 Task: Filter the notifications by "reason:team-mention".
Action: Mouse moved to (1141, 275)
Screenshot: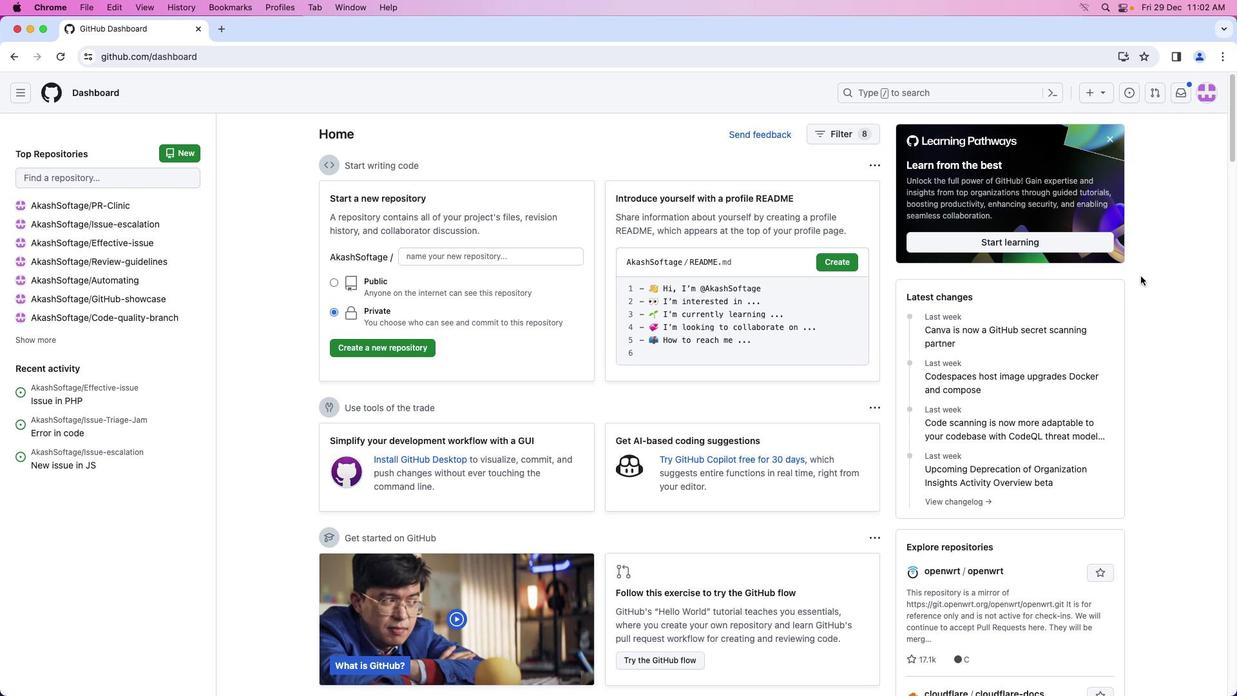 
Action: Mouse pressed left at (1141, 275)
Screenshot: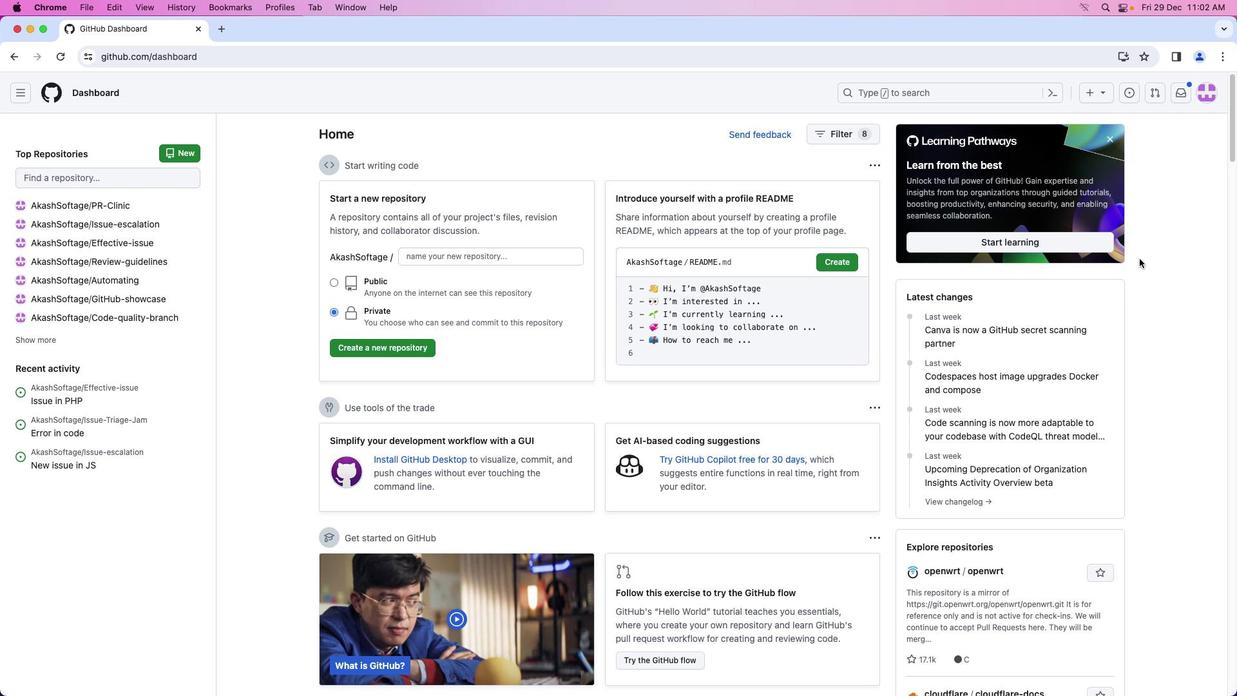 
Action: Mouse moved to (1184, 95)
Screenshot: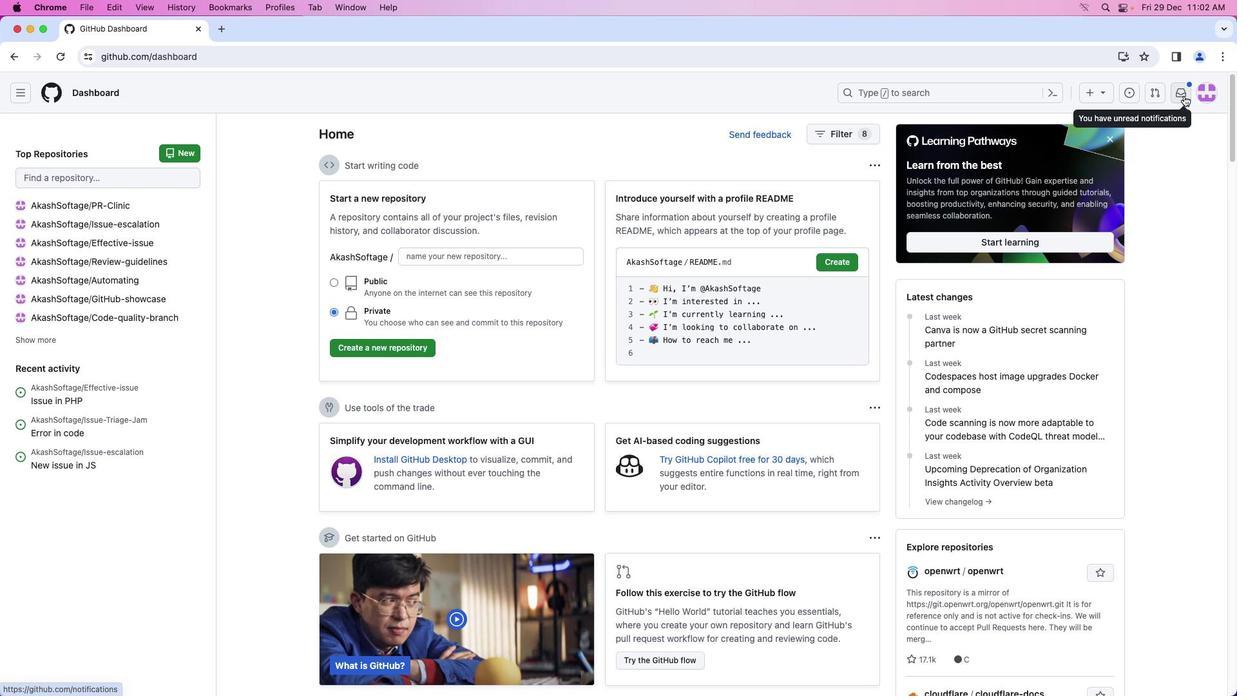 
Action: Mouse pressed left at (1184, 95)
Screenshot: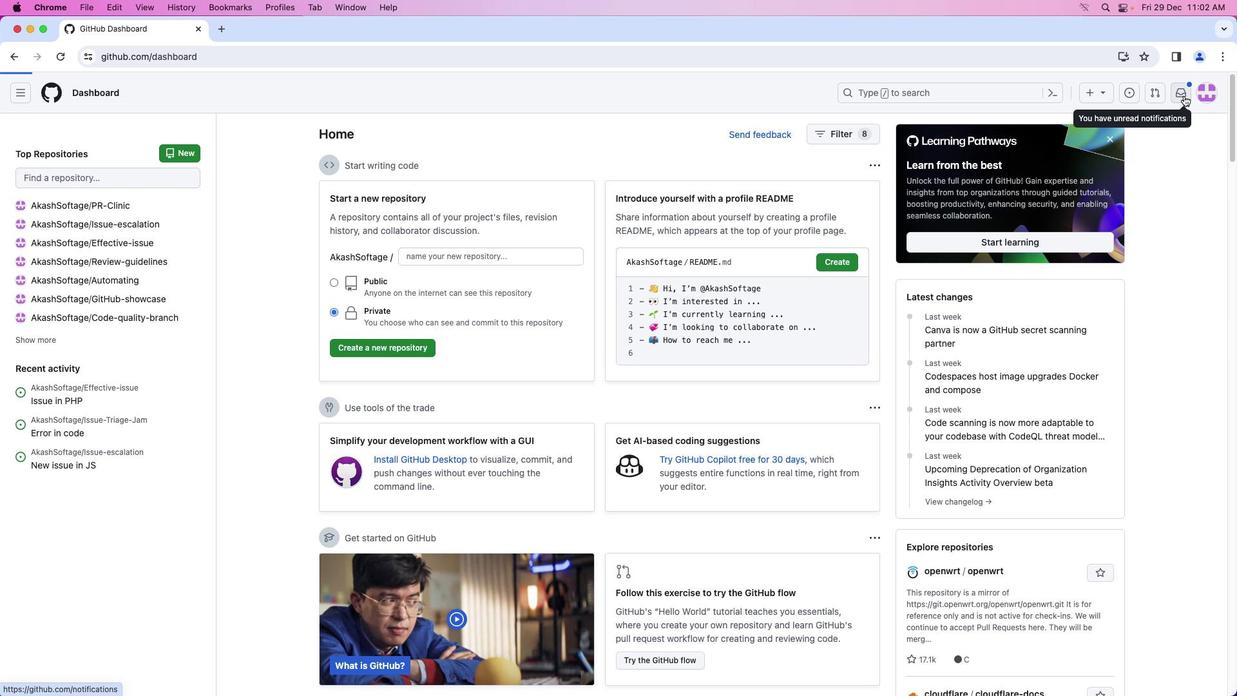 
Action: Mouse moved to (398, 135)
Screenshot: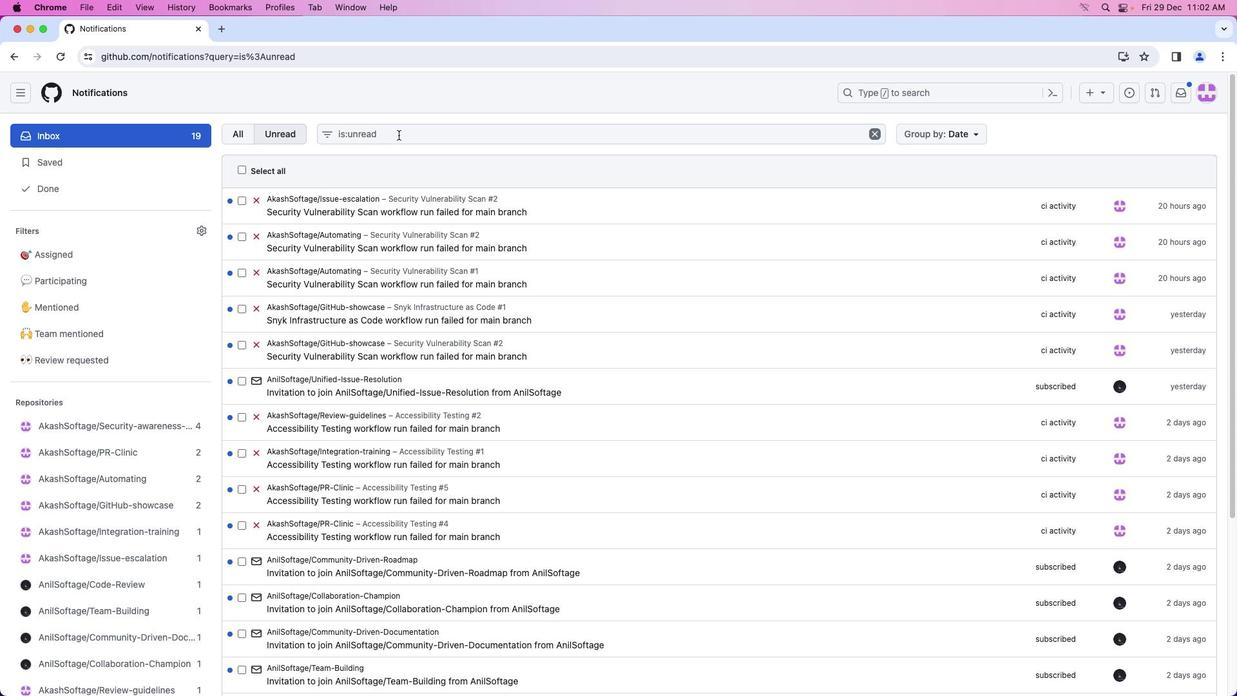 
Action: Mouse pressed left at (398, 135)
Screenshot: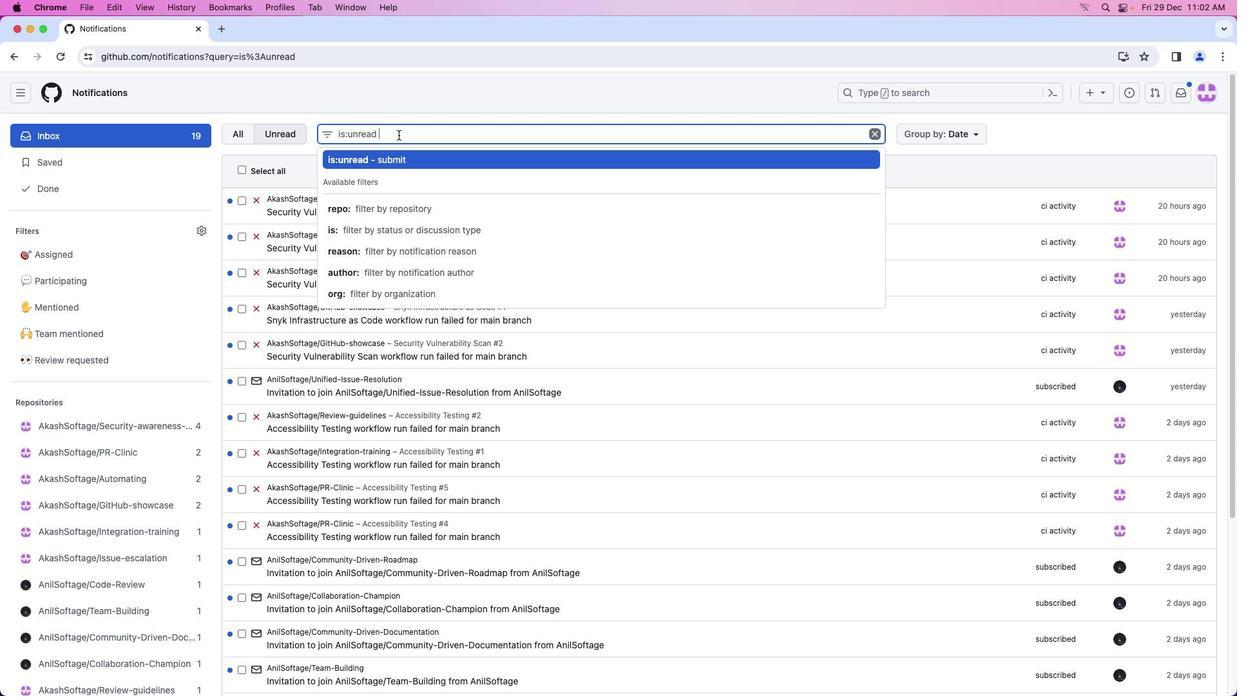 
Action: Mouse pressed left at (398, 135)
Screenshot: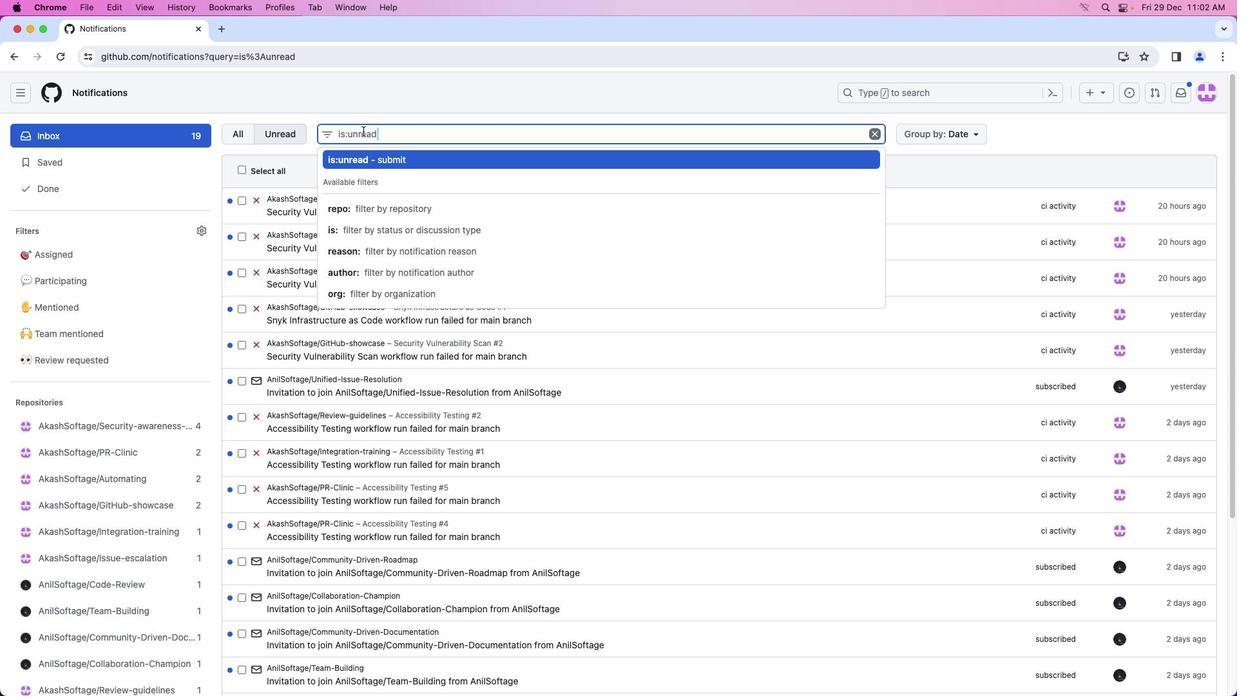 
Action: Mouse moved to (877, 134)
Screenshot: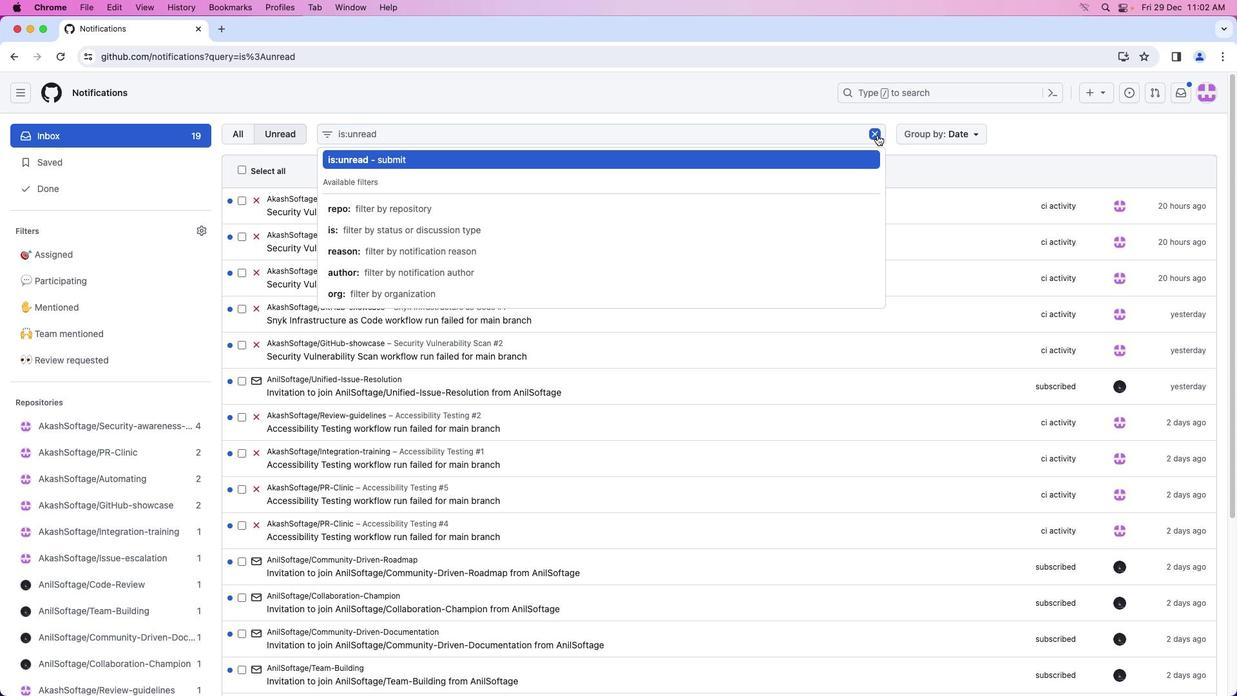 
Action: Mouse pressed left at (877, 134)
Screenshot: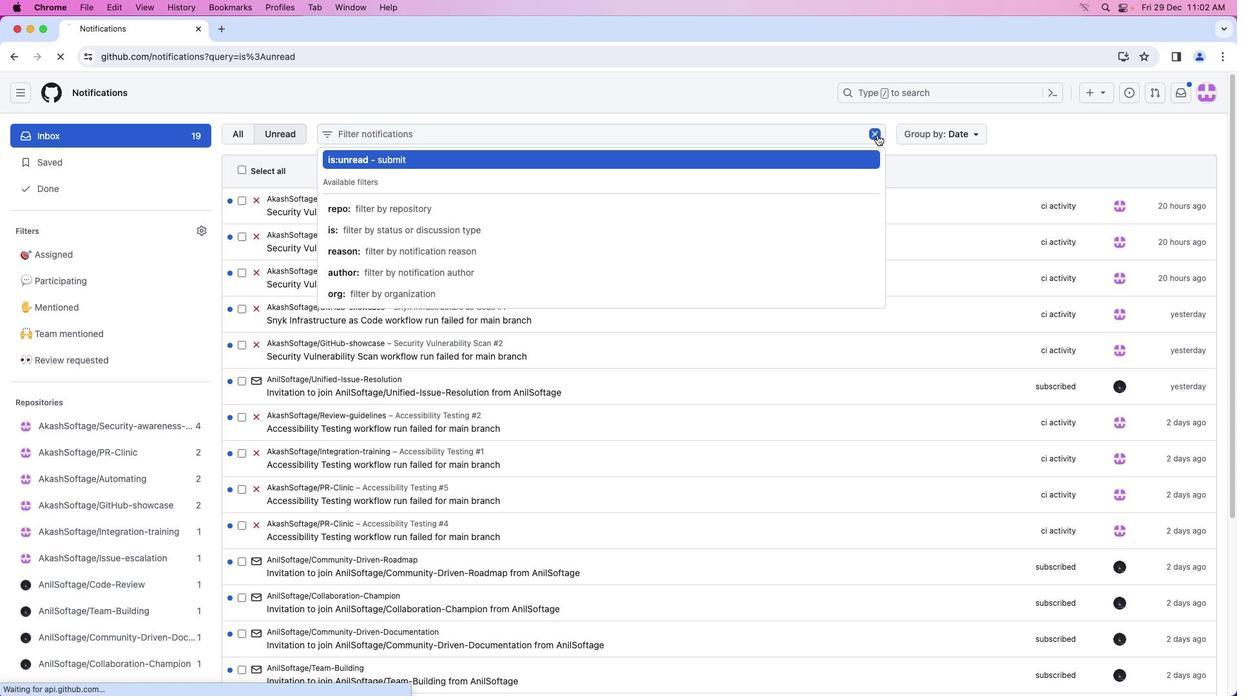 
Action: Mouse moved to (637, 137)
Screenshot: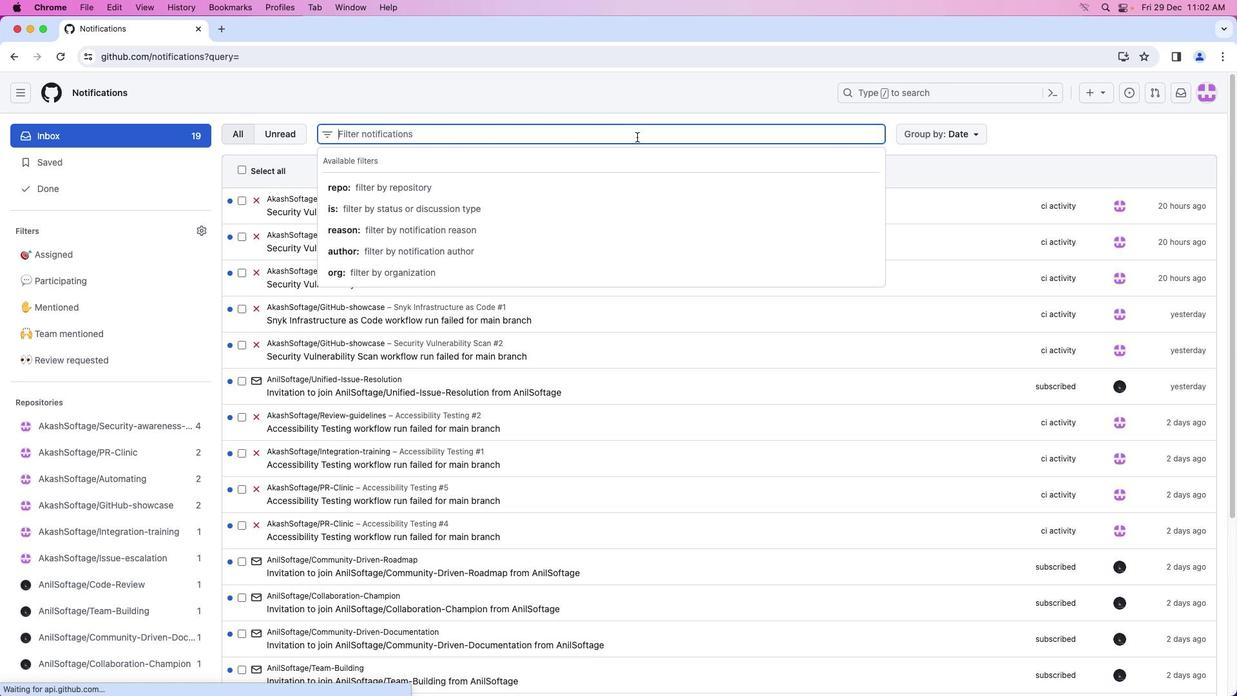 
Action: Mouse pressed left at (637, 137)
Screenshot: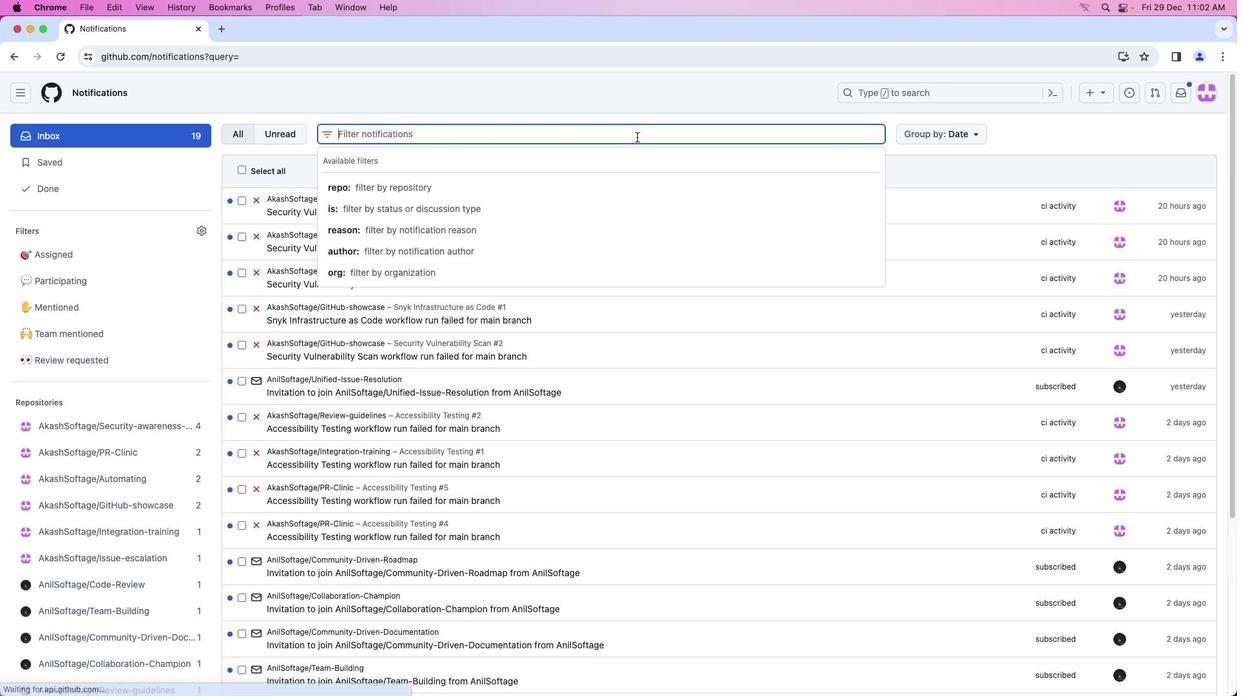 
Action: Mouse moved to (510, 224)
Screenshot: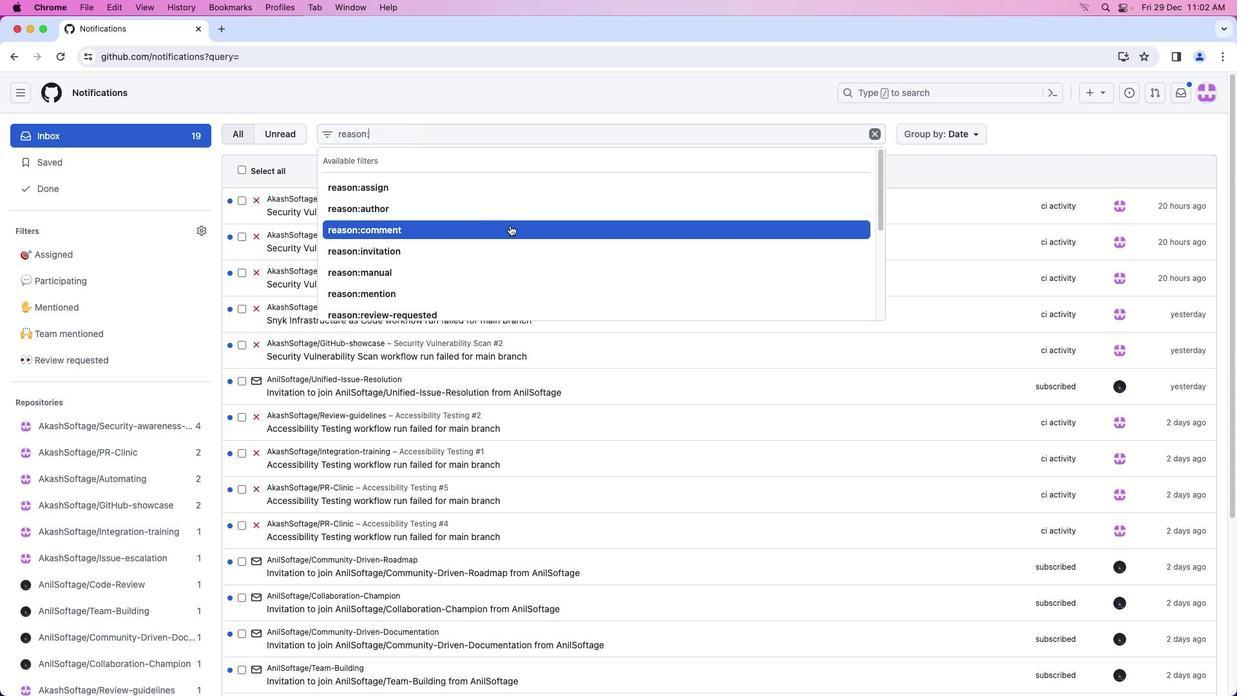 
Action: Mouse pressed left at (510, 224)
Screenshot: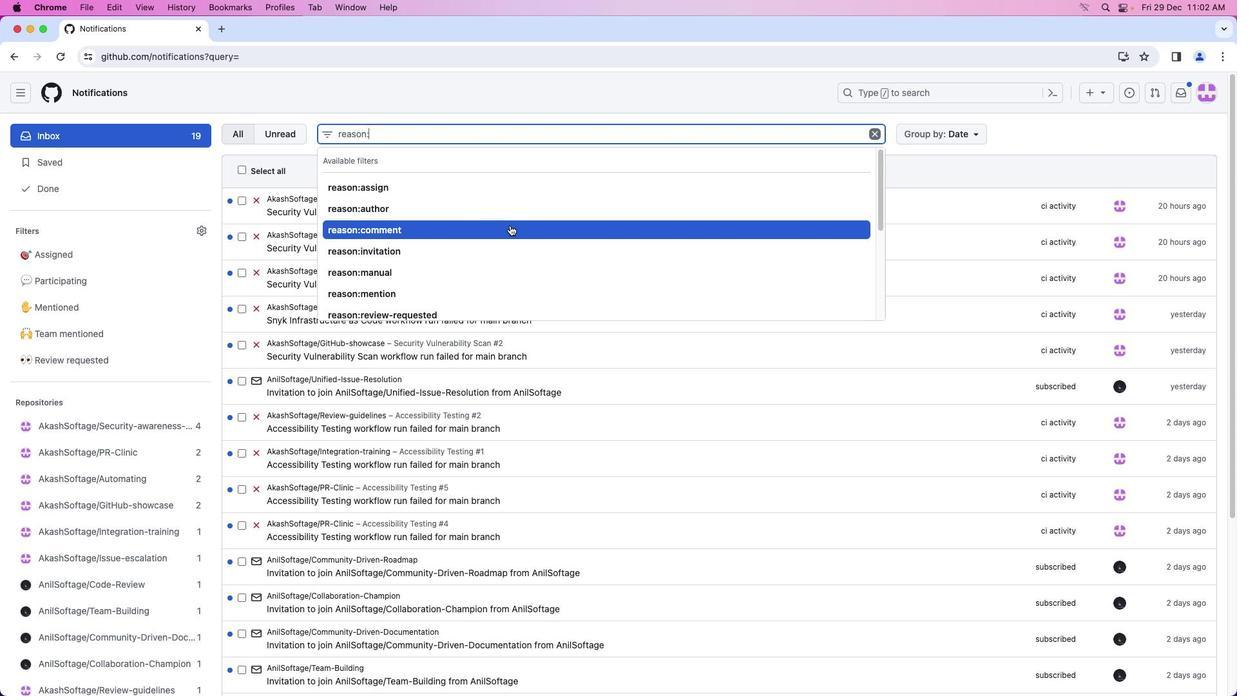 
Action: Mouse moved to (542, 206)
Screenshot: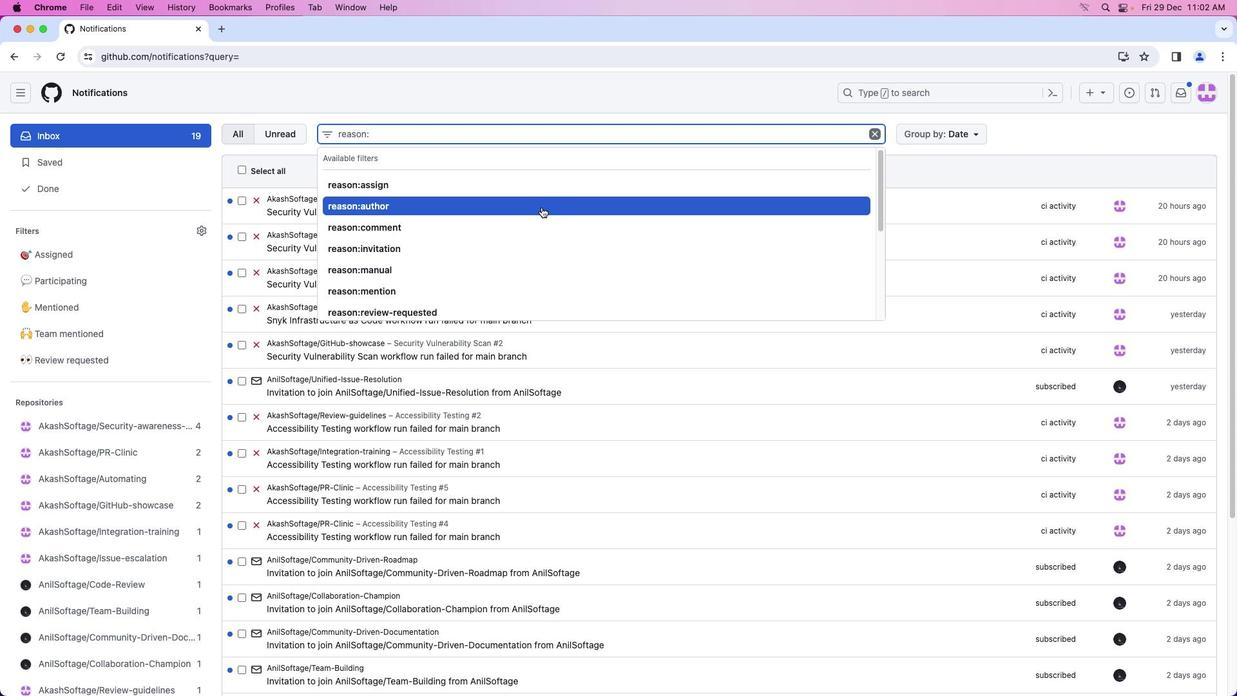 
Action: Mouse scrolled (542, 206) with delta (0, 0)
Screenshot: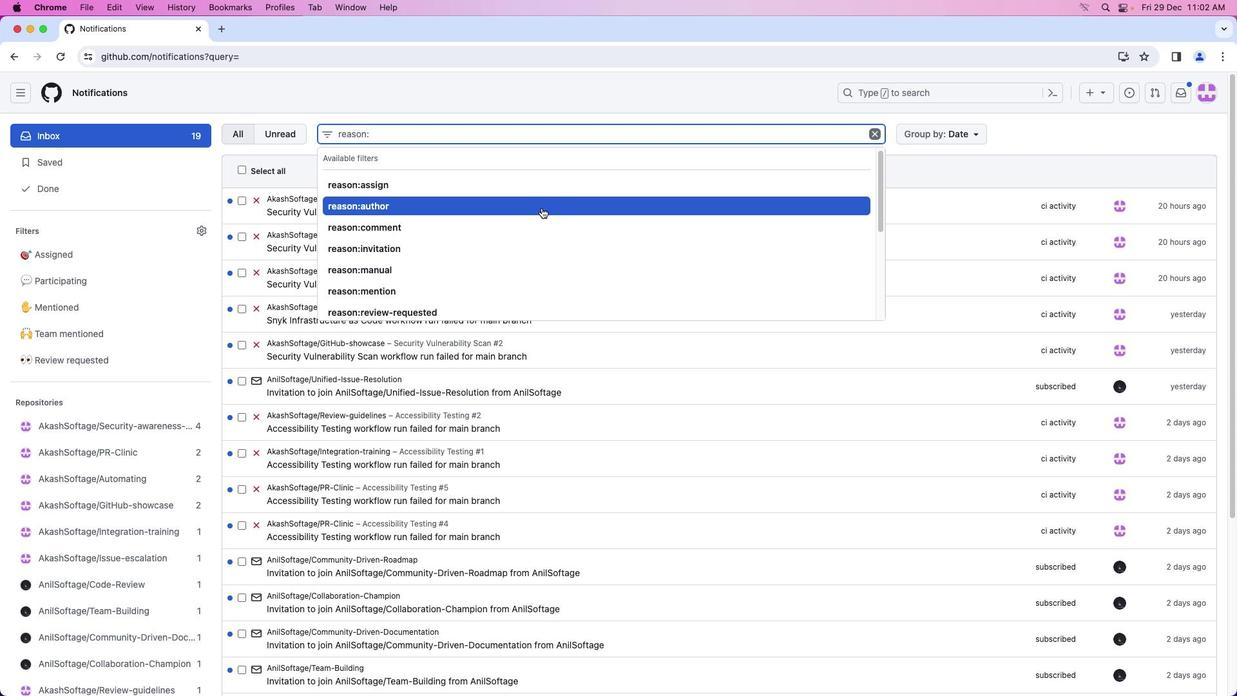 
Action: Mouse moved to (542, 206)
Screenshot: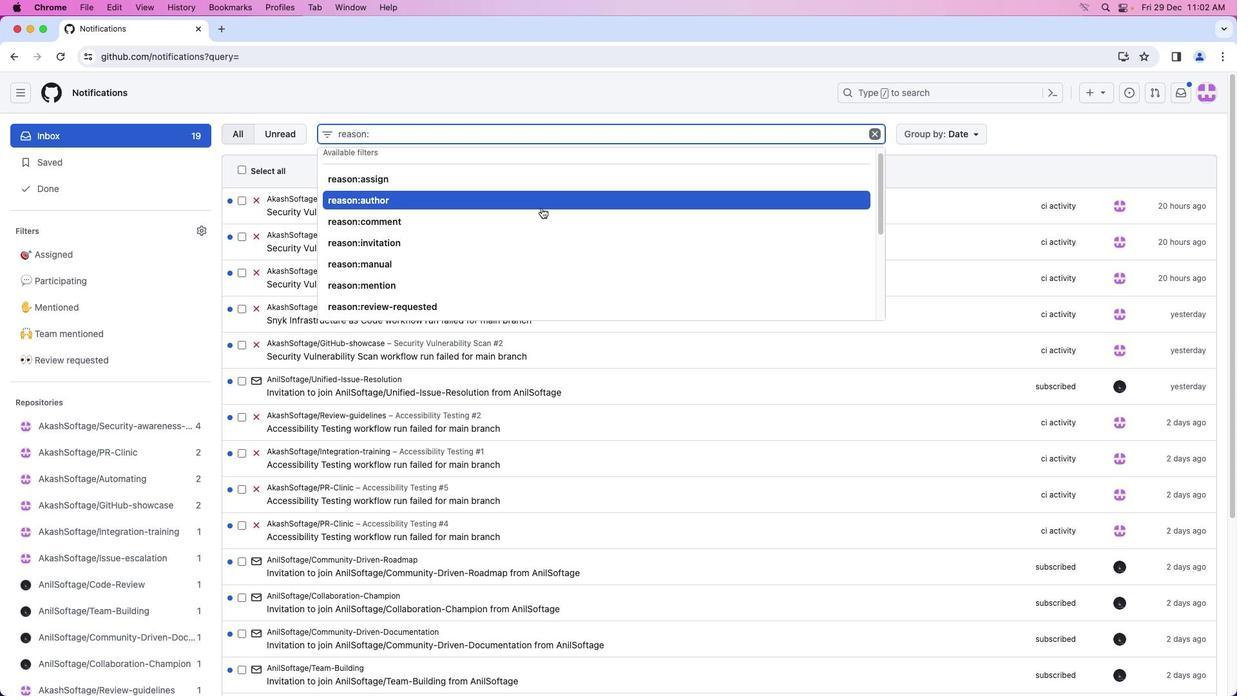 
Action: Mouse scrolled (542, 206) with delta (0, 0)
Screenshot: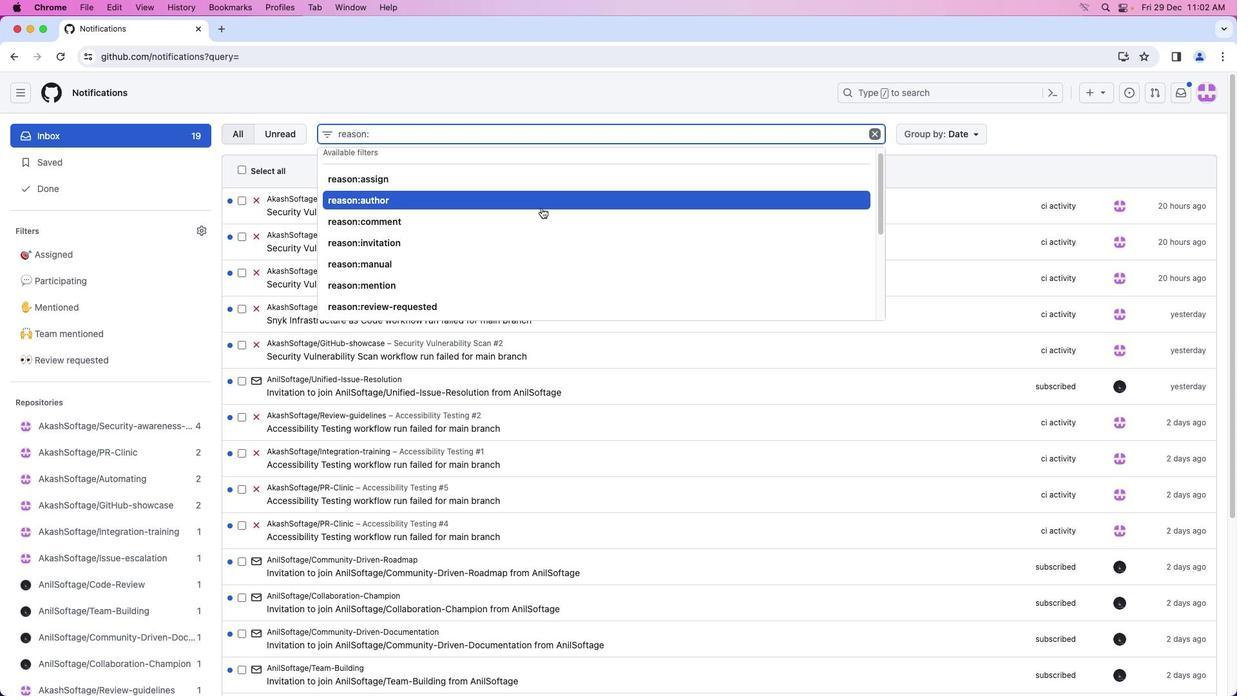 
Action: Mouse moved to (541, 208)
Screenshot: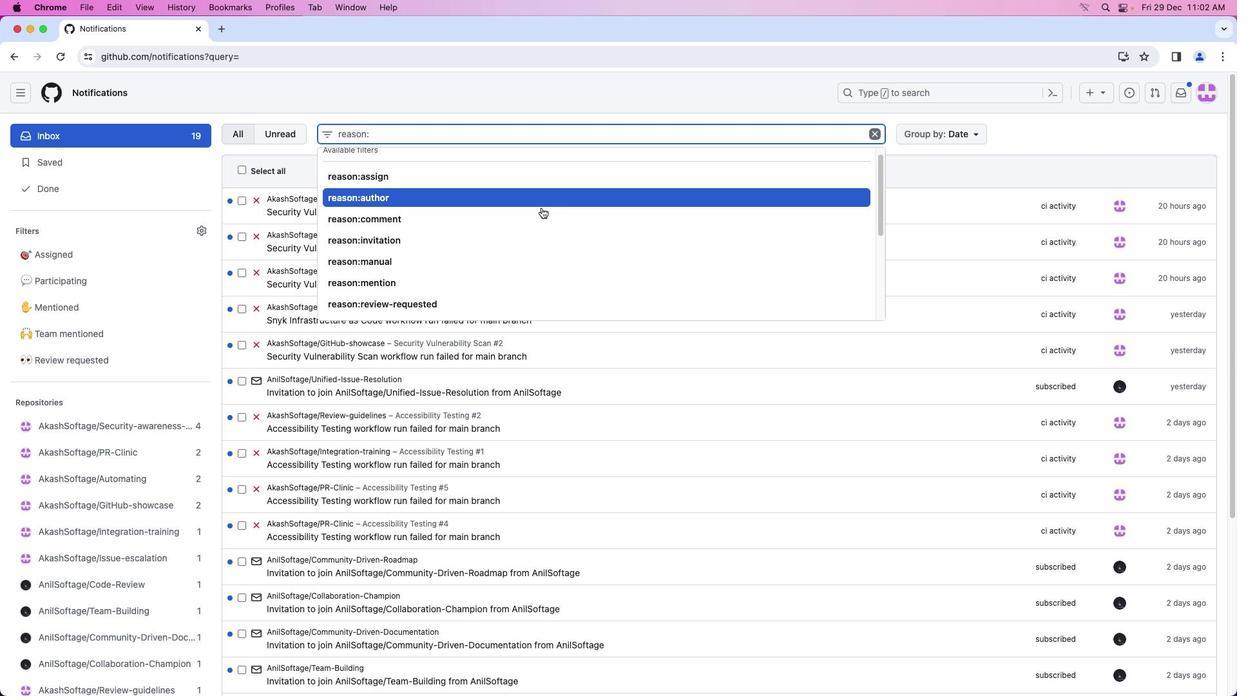 
Action: Mouse scrolled (541, 208) with delta (0, 0)
Screenshot: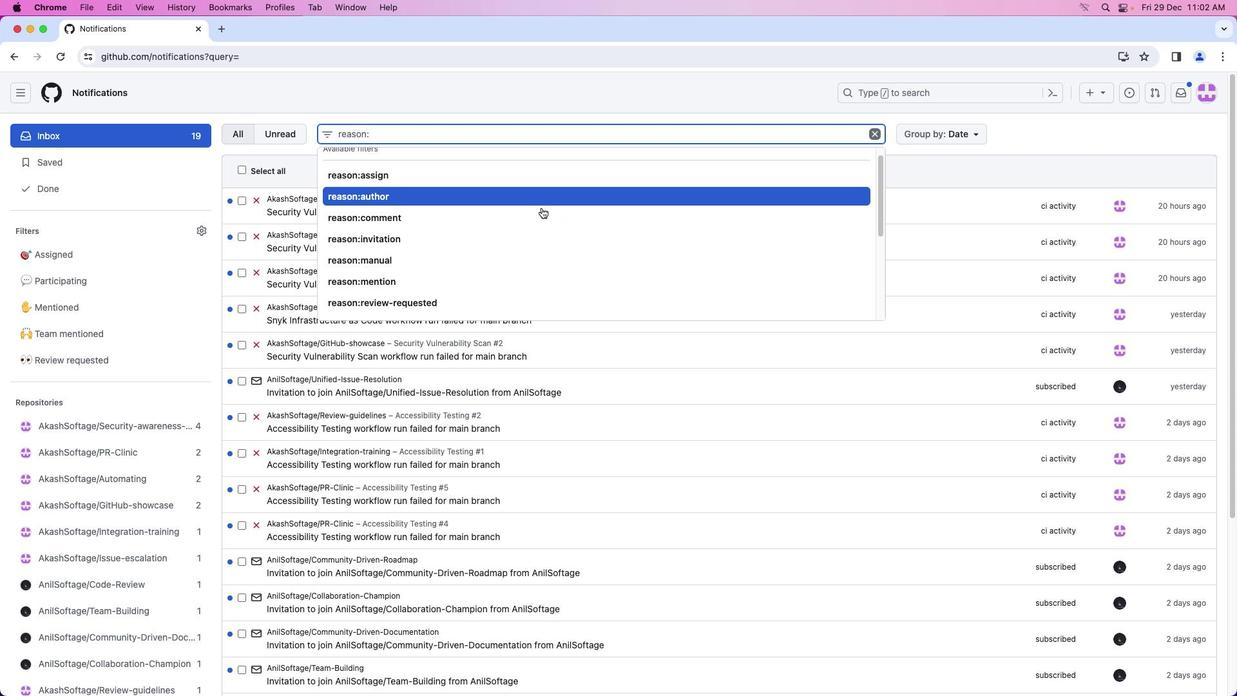 
Action: Mouse scrolled (541, 208) with delta (0, 0)
Screenshot: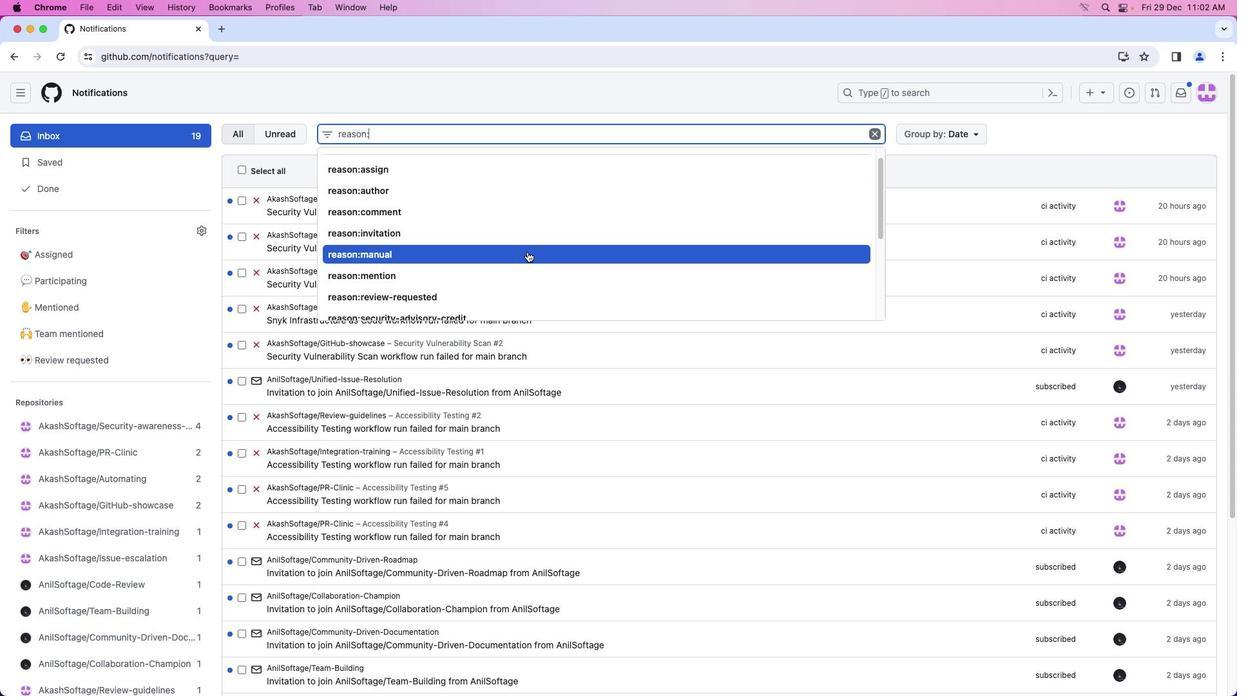 
Action: Mouse moved to (540, 211)
Screenshot: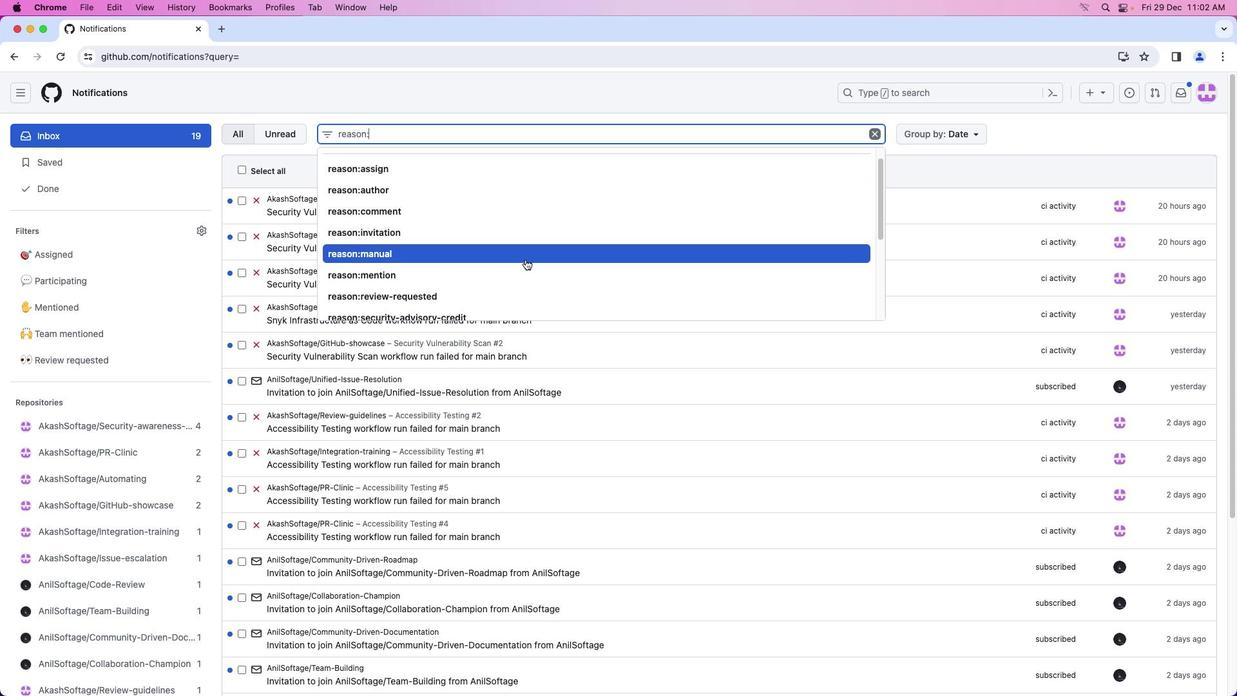 
Action: Mouse scrolled (540, 211) with delta (0, 0)
Screenshot: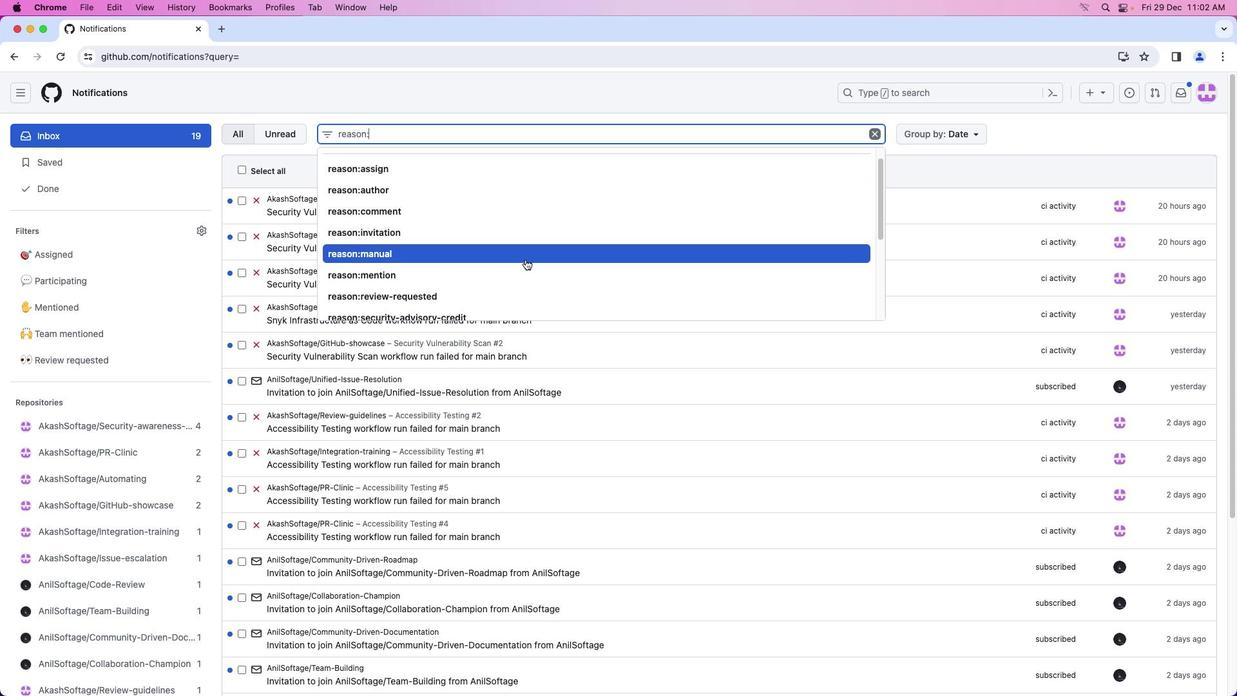 
Action: Mouse moved to (525, 259)
Screenshot: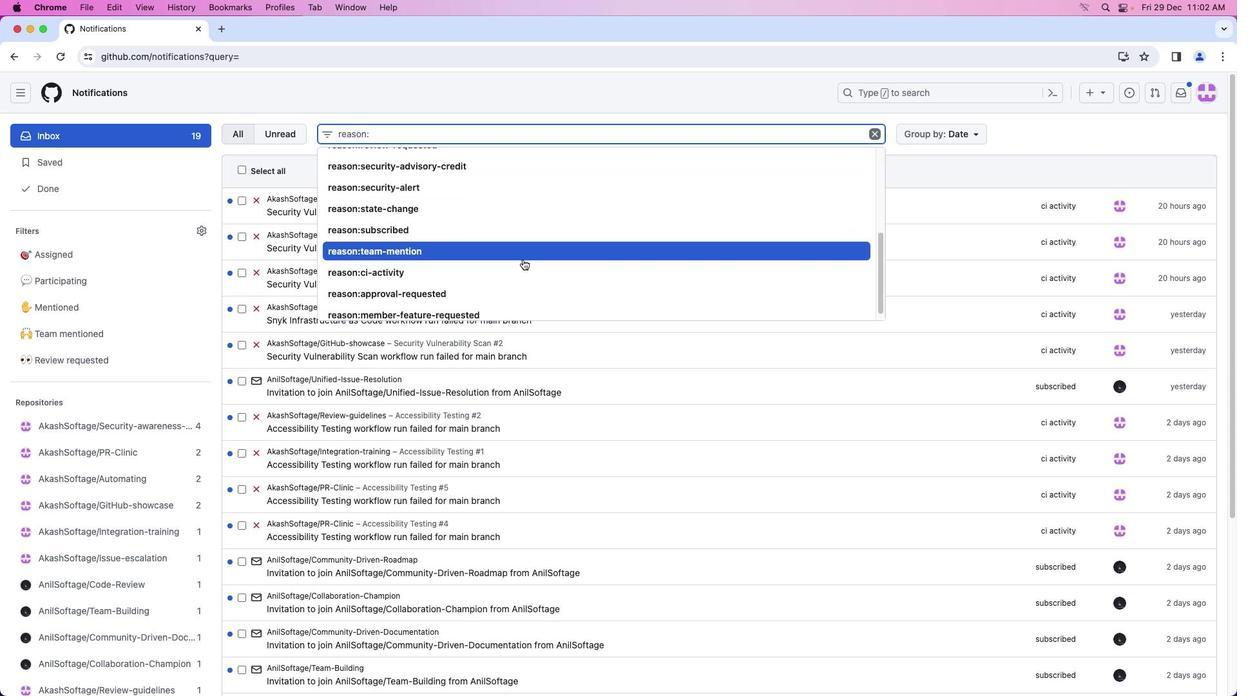 
Action: Mouse scrolled (525, 259) with delta (0, 0)
Screenshot: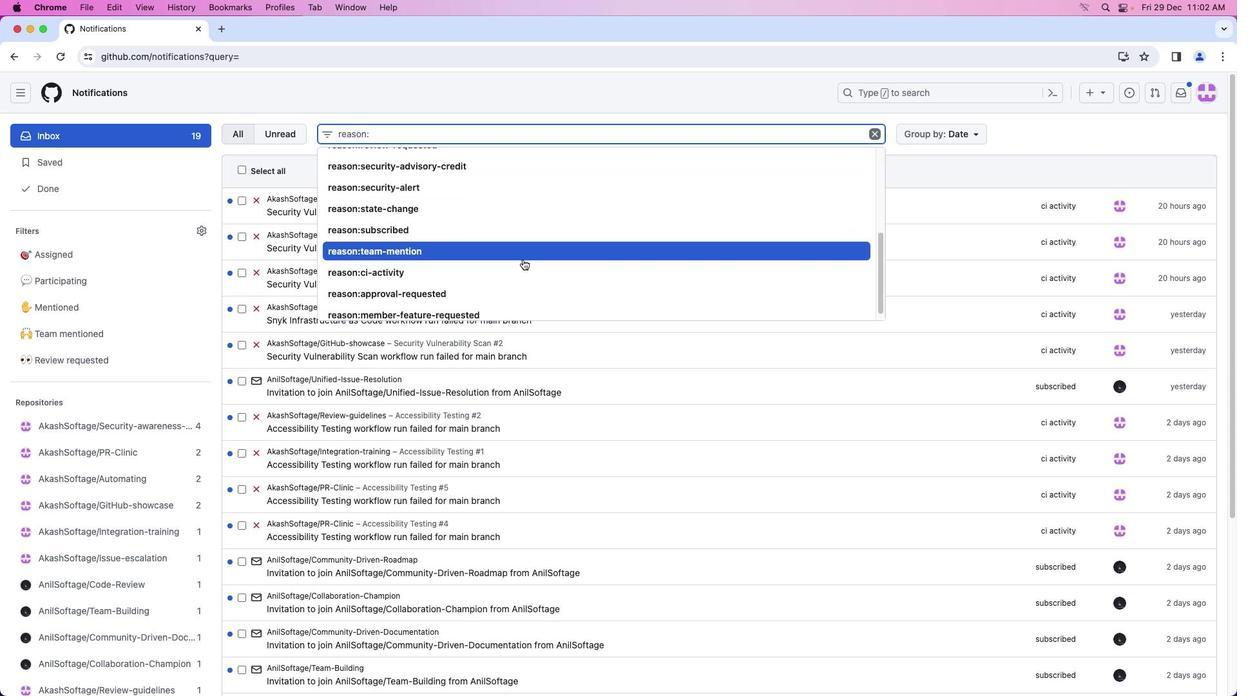 
Action: Mouse moved to (524, 260)
Screenshot: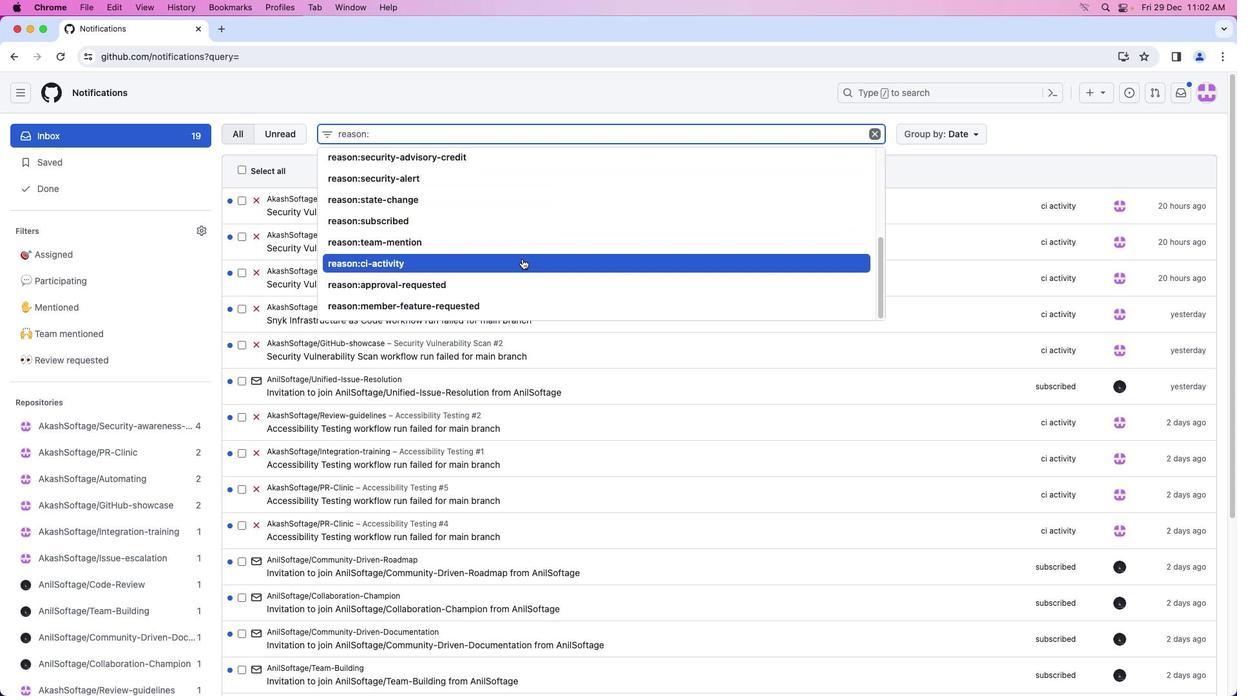 
Action: Mouse scrolled (524, 260) with delta (0, 0)
Screenshot: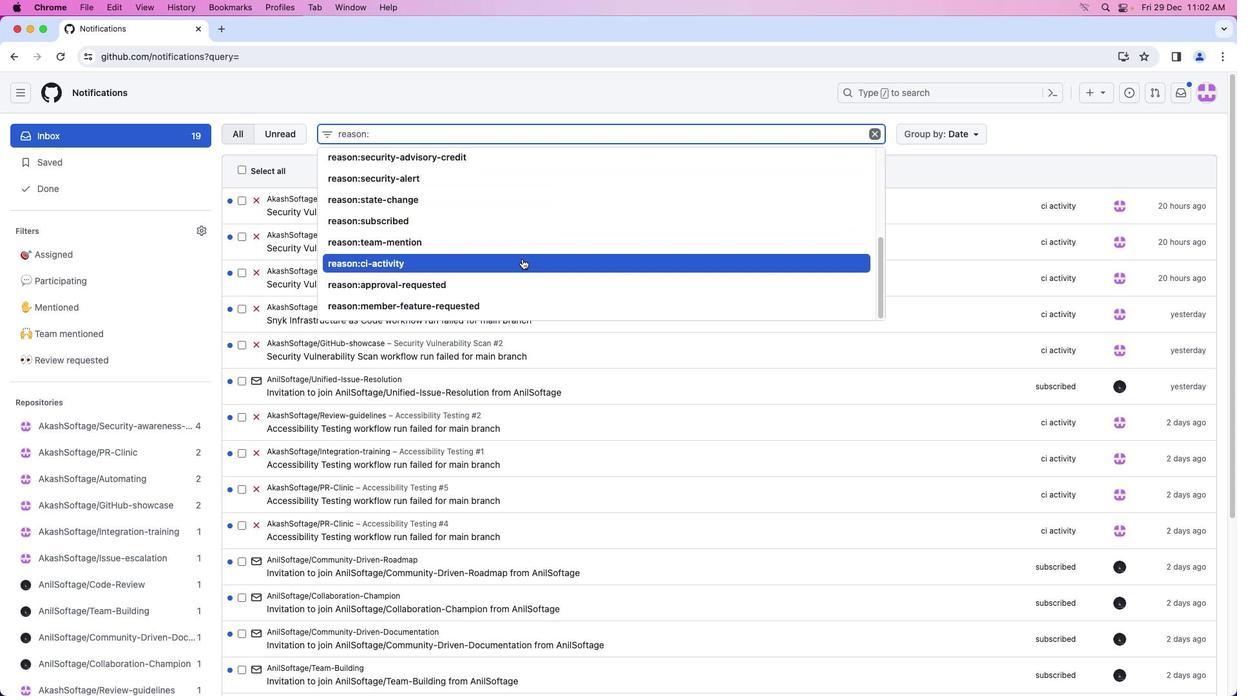
Action: Mouse moved to (524, 260)
Screenshot: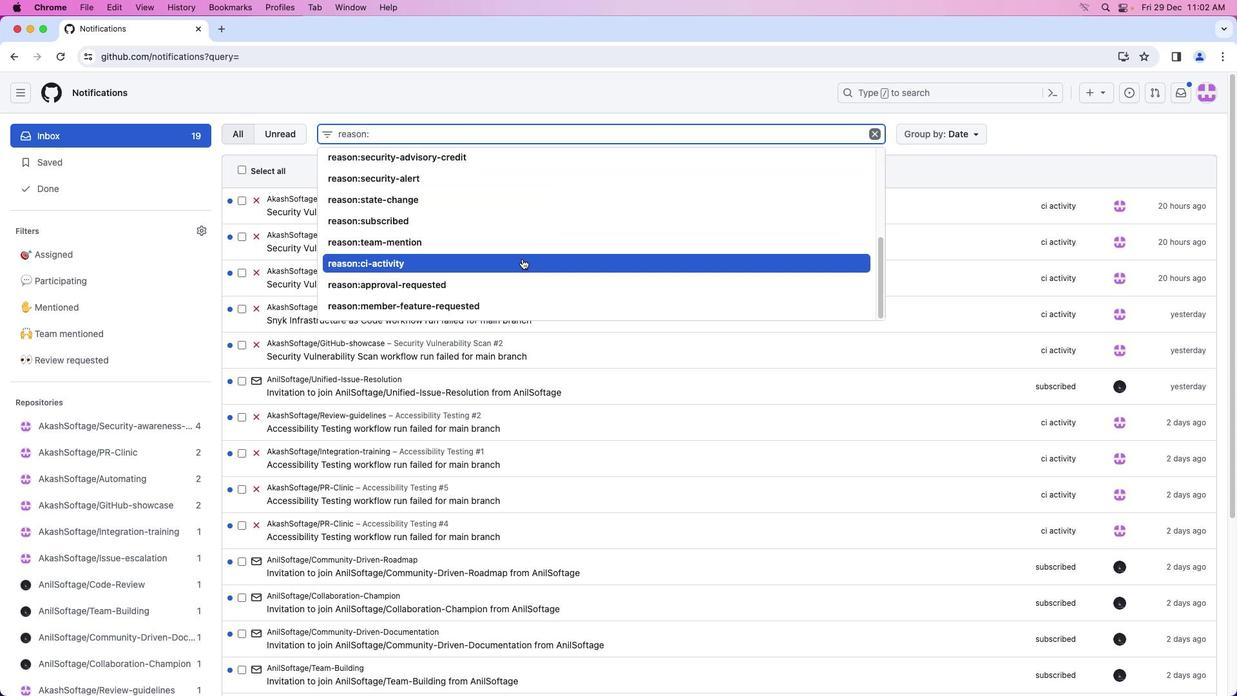 
Action: Mouse scrolled (524, 260) with delta (0, -1)
Screenshot: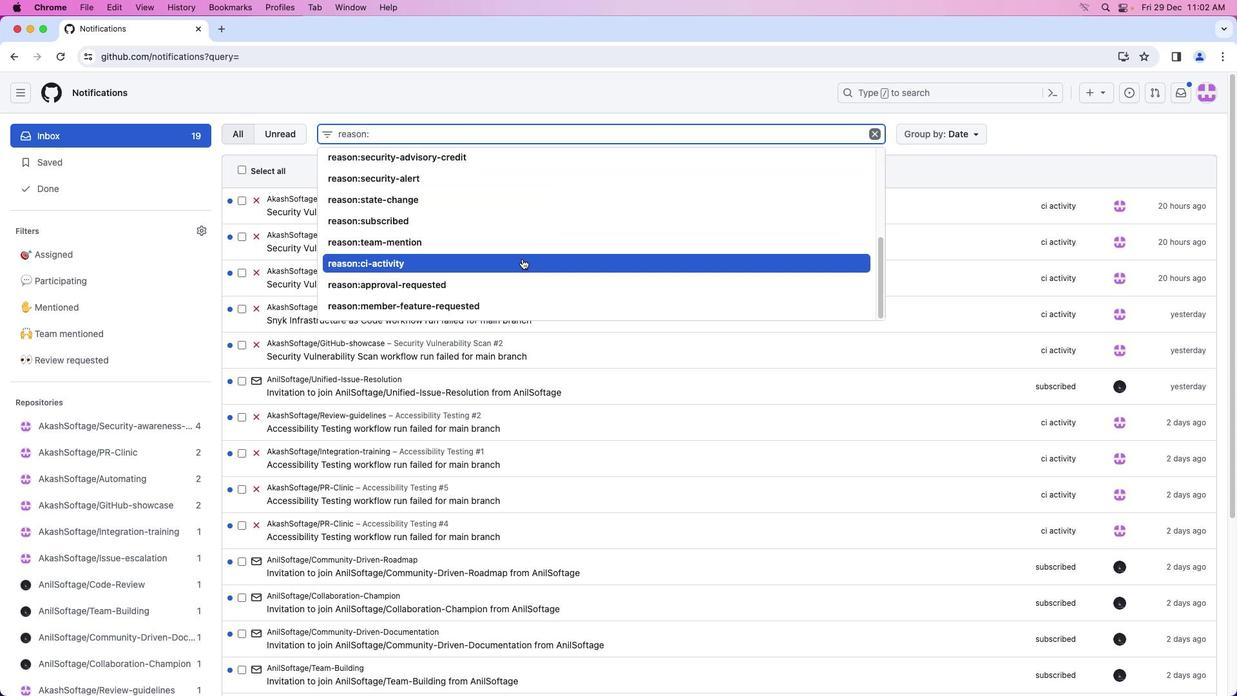 
Action: Mouse moved to (524, 260)
Screenshot: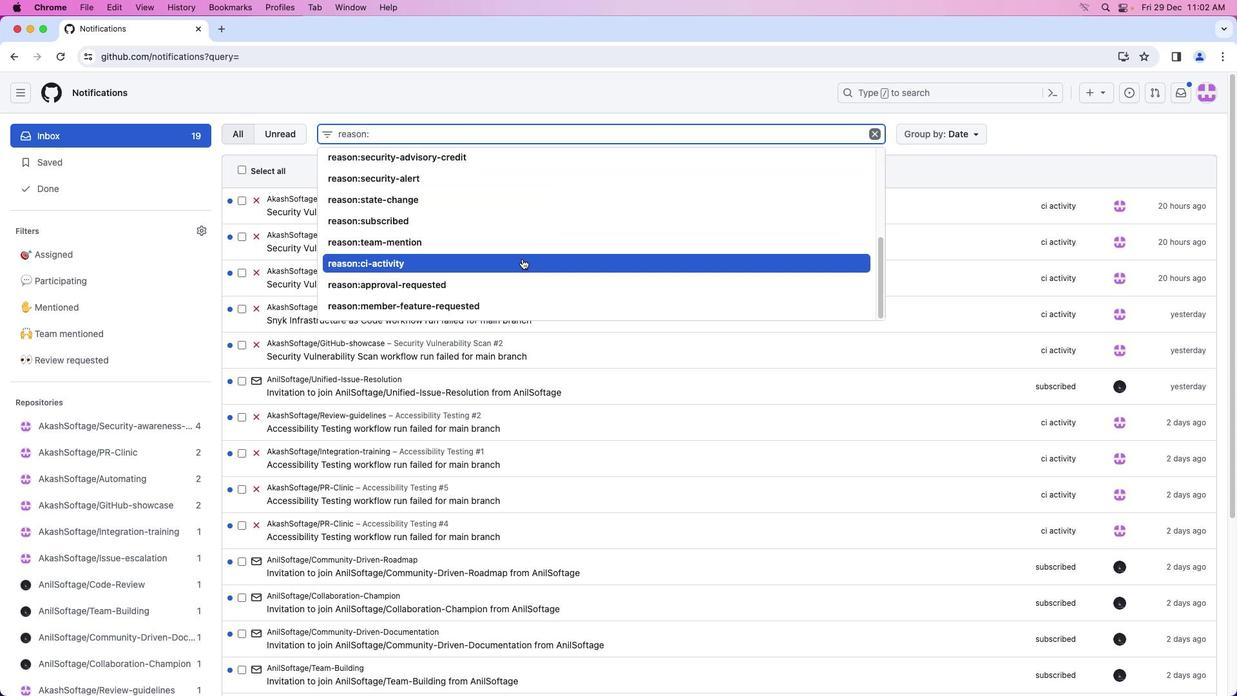 
Action: Mouse scrolled (524, 260) with delta (0, -2)
Screenshot: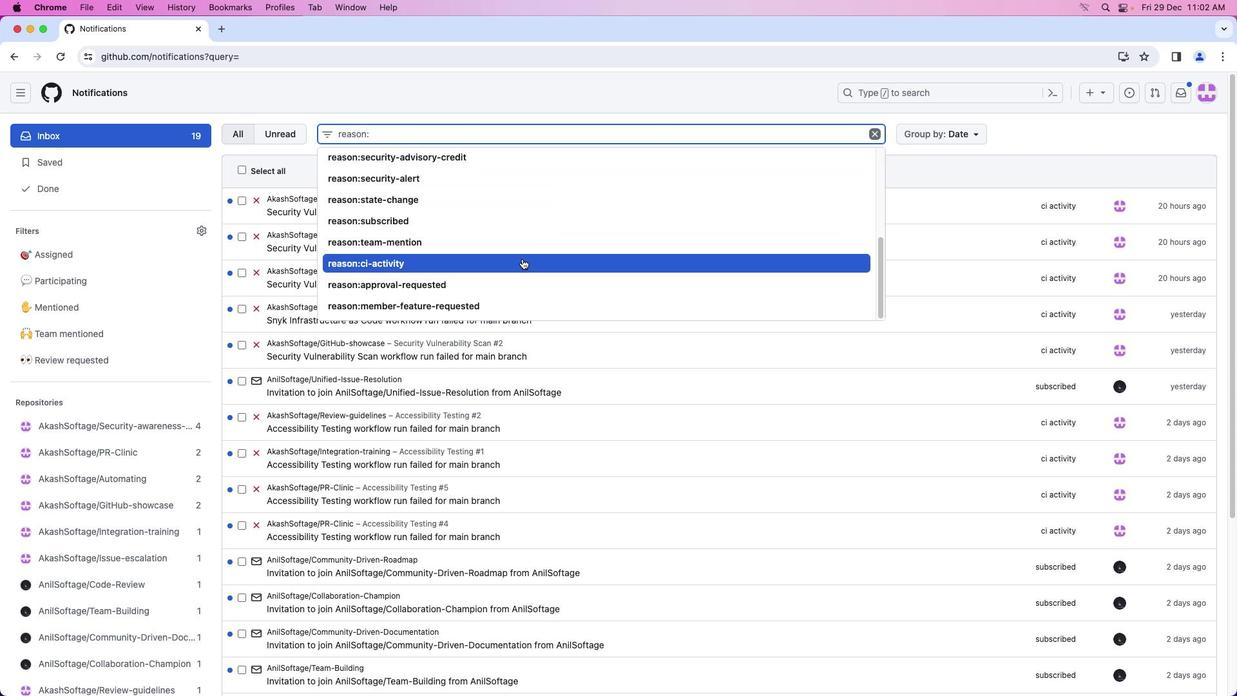 
Action: Mouse moved to (522, 257)
Screenshot: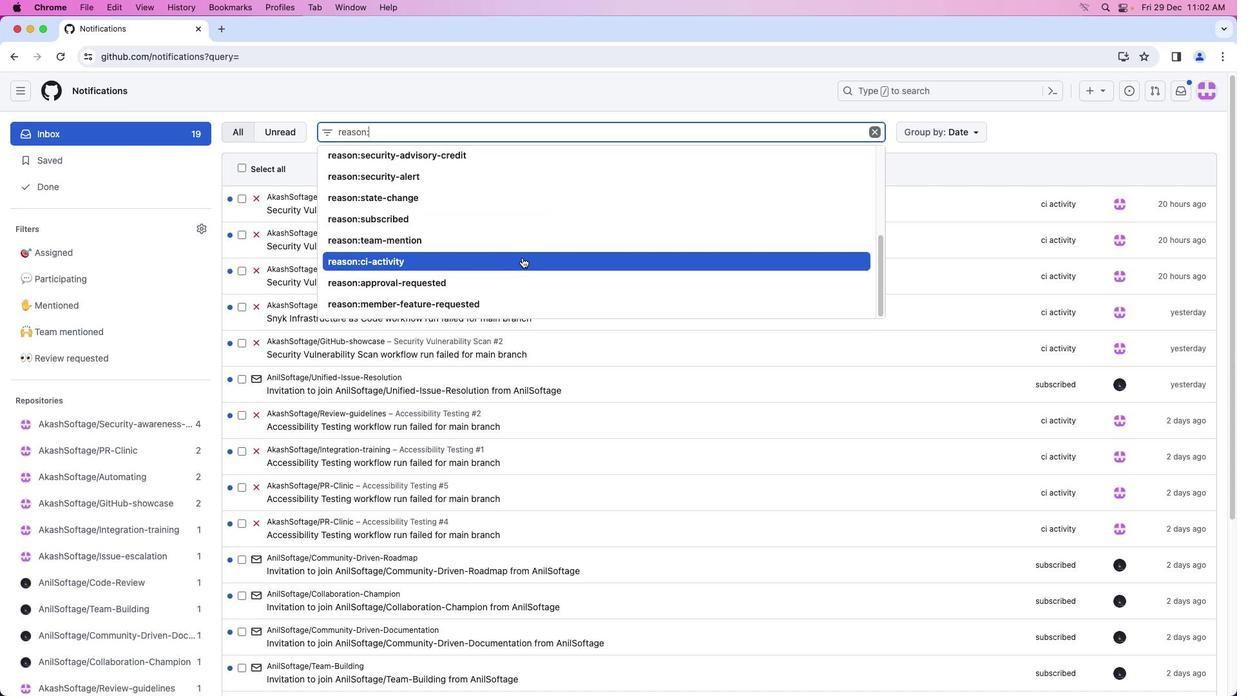 
Action: Mouse scrolled (522, 257) with delta (0, 0)
Screenshot: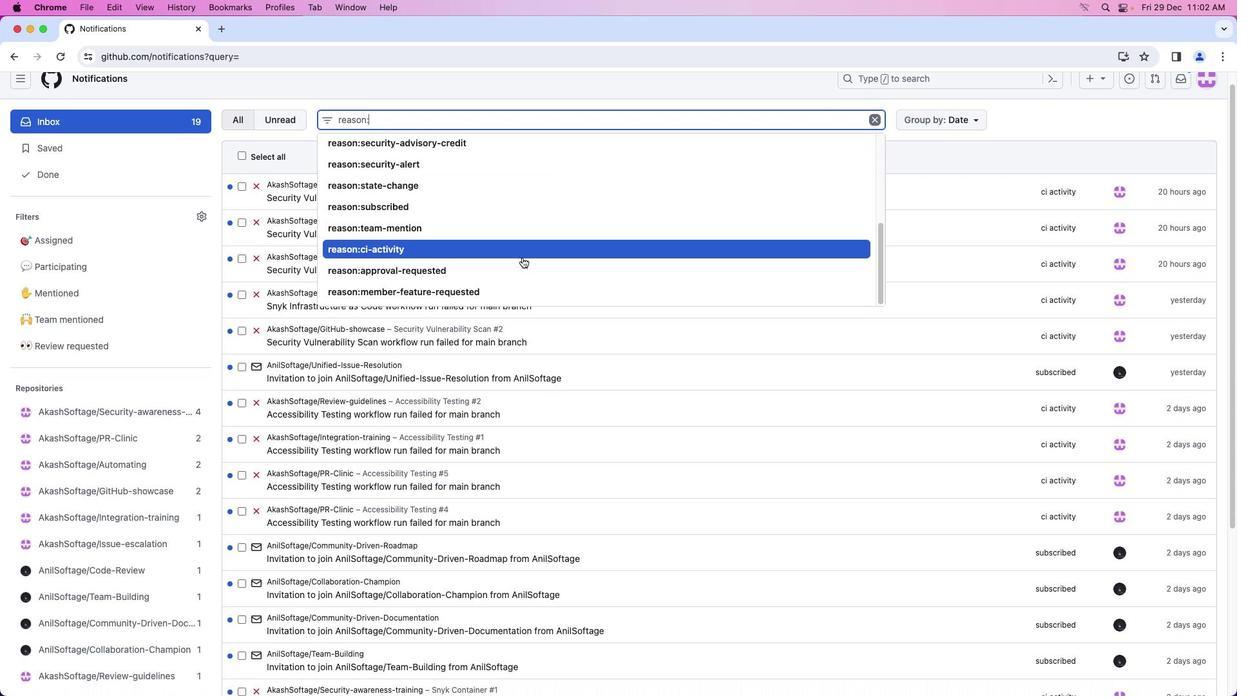 
Action: Mouse scrolled (522, 257) with delta (0, 0)
Screenshot: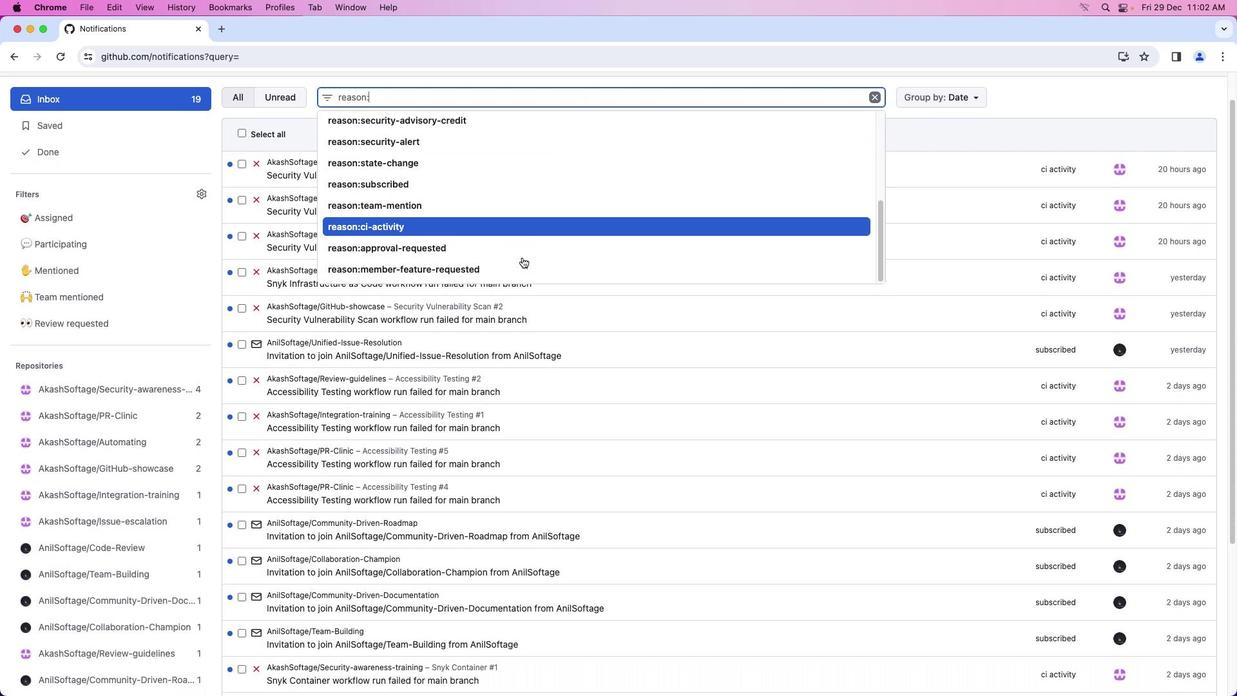 
Action: Mouse scrolled (522, 257) with delta (0, 0)
Screenshot: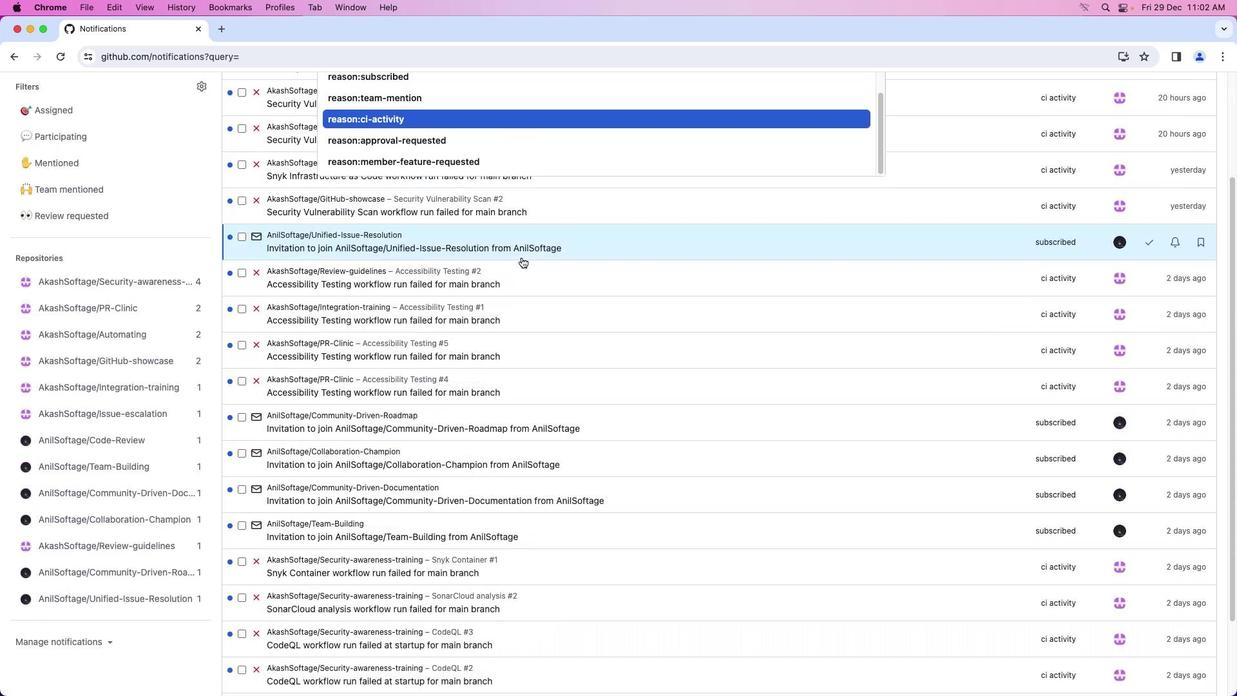 
Action: Mouse scrolled (522, 257) with delta (0, 0)
Screenshot: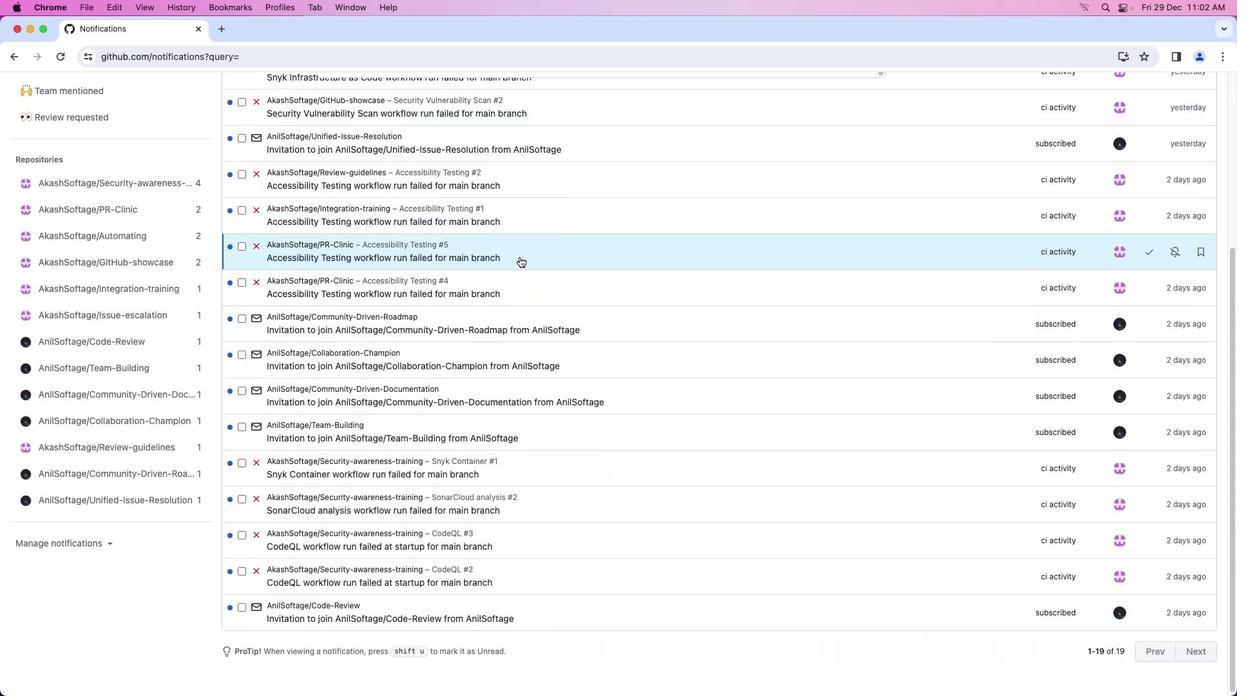 
Action: Mouse scrolled (522, 257) with delta (0, -1)
Screenshot: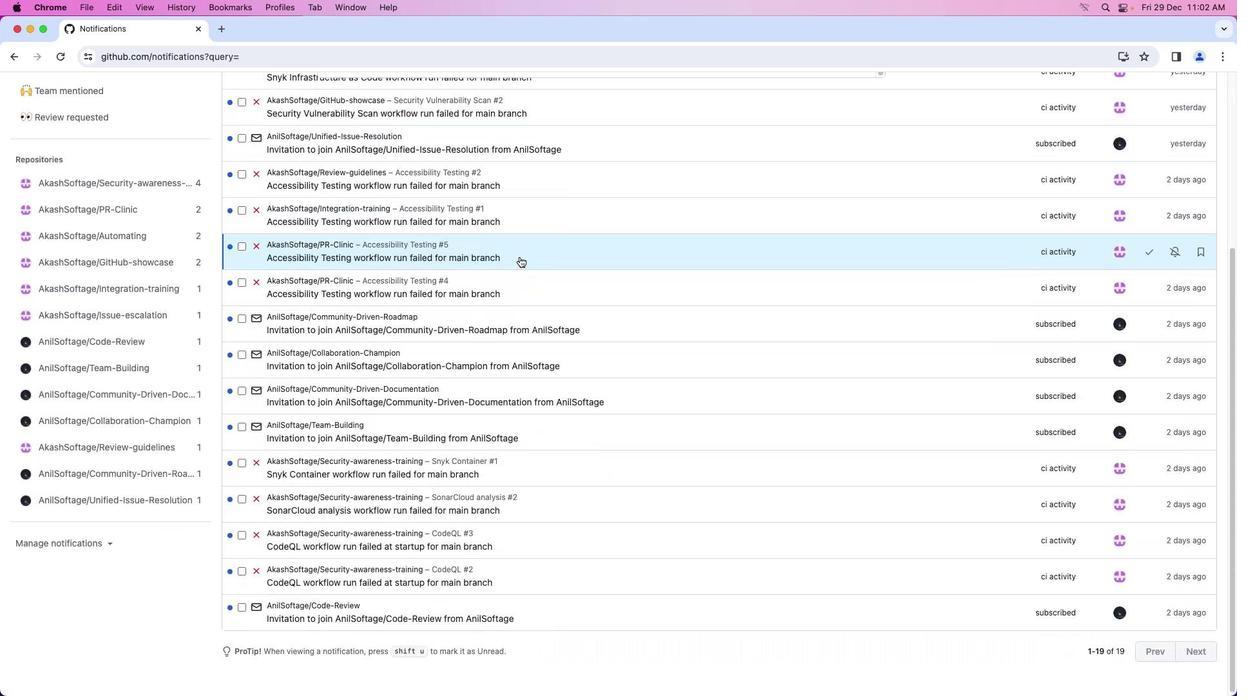 
Action: Mouse moved to (522, 257)
Screenshot: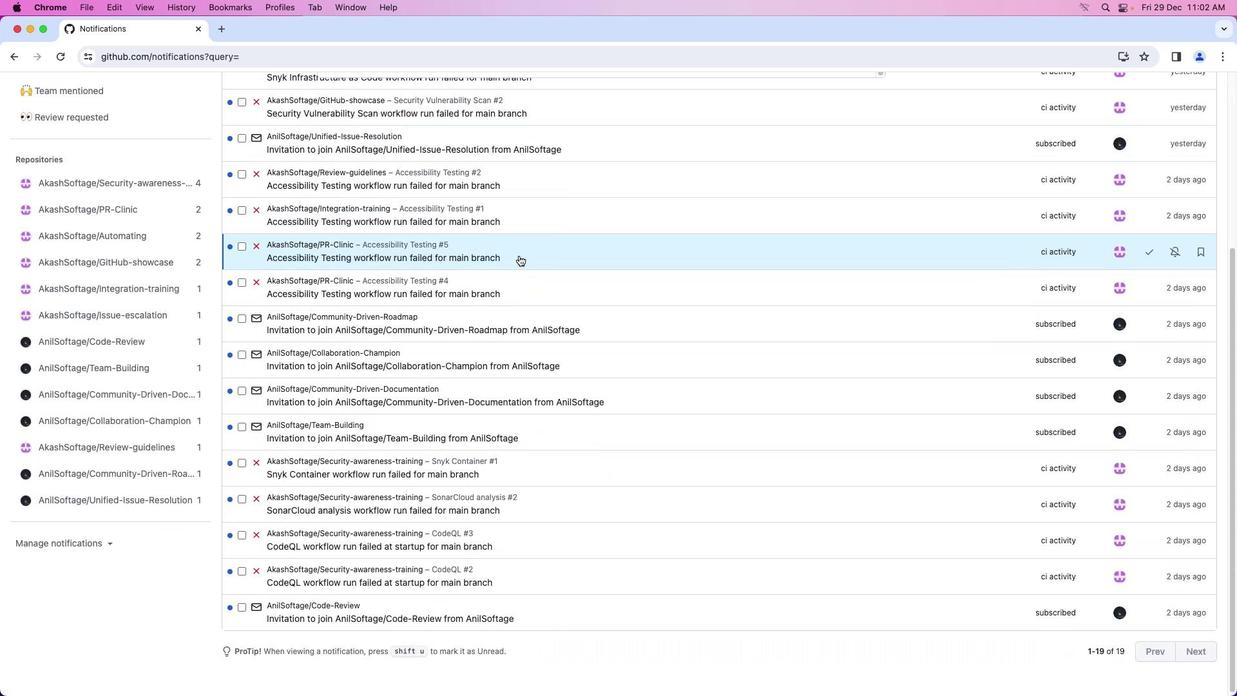 
Action: Mouse scrolled (522, 257) with delta (0, -1)
Screenshot: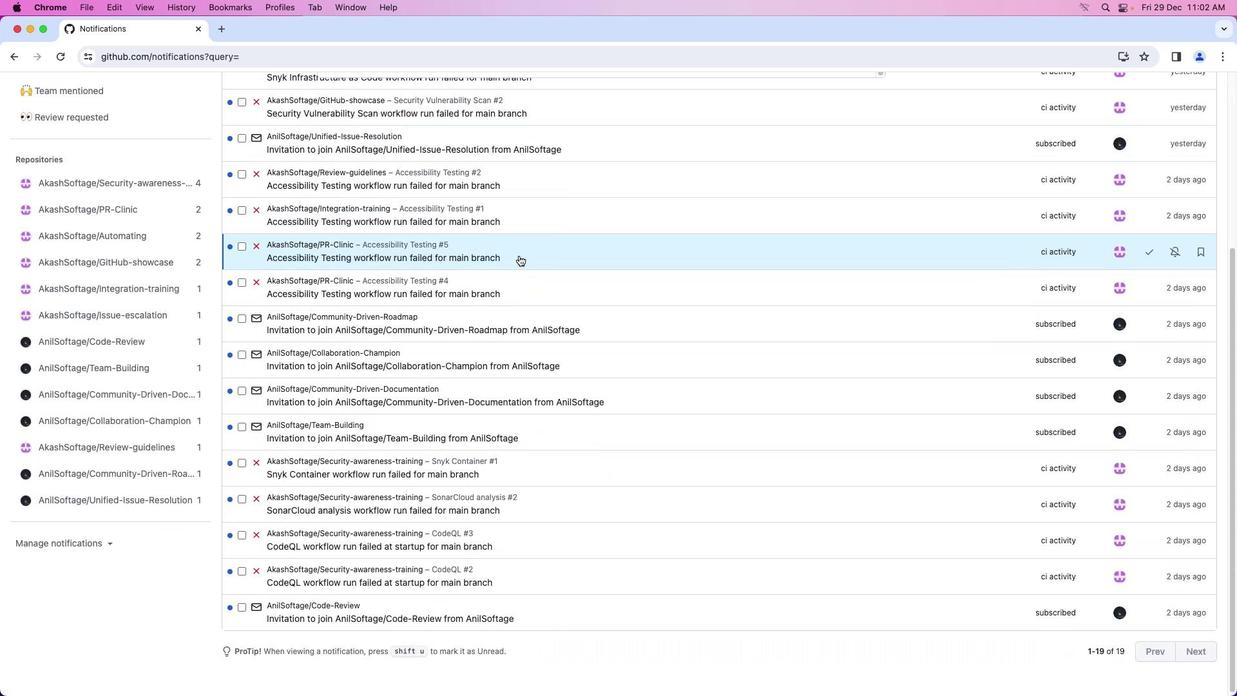 
Action: Mouse moved to (518, 255)
Screenshot: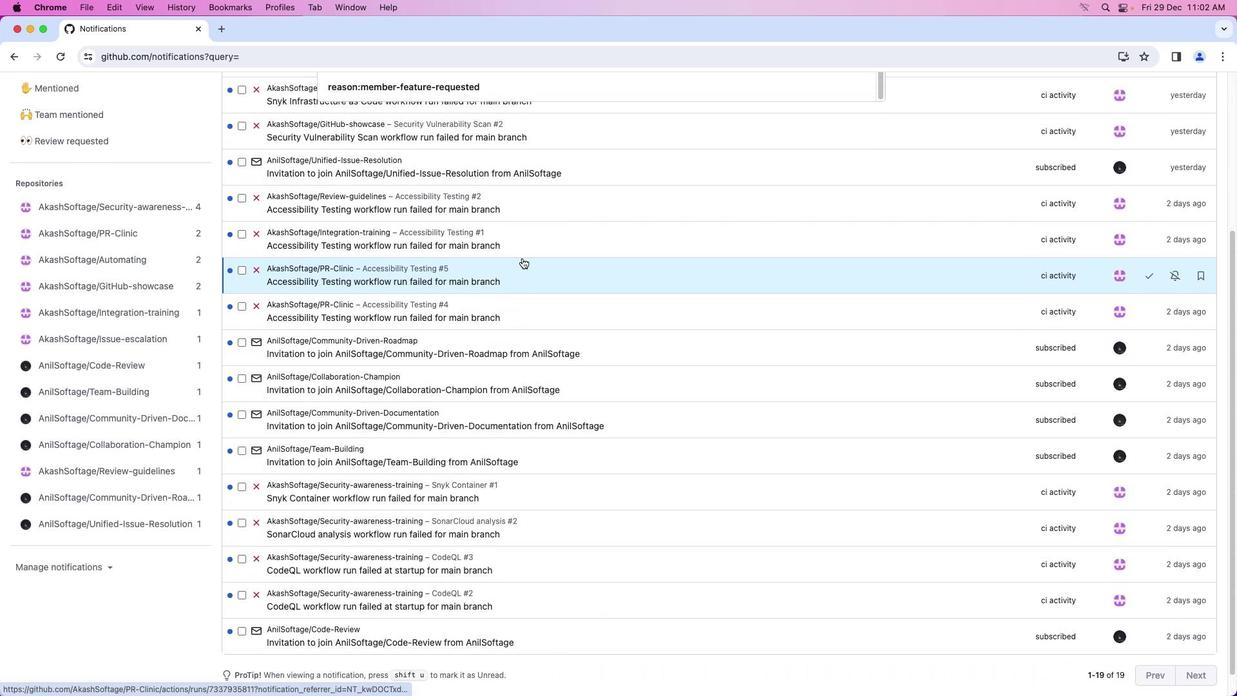 
Action: Mouse scrolled (518, 255) with delta (0, 0)
Screenshot: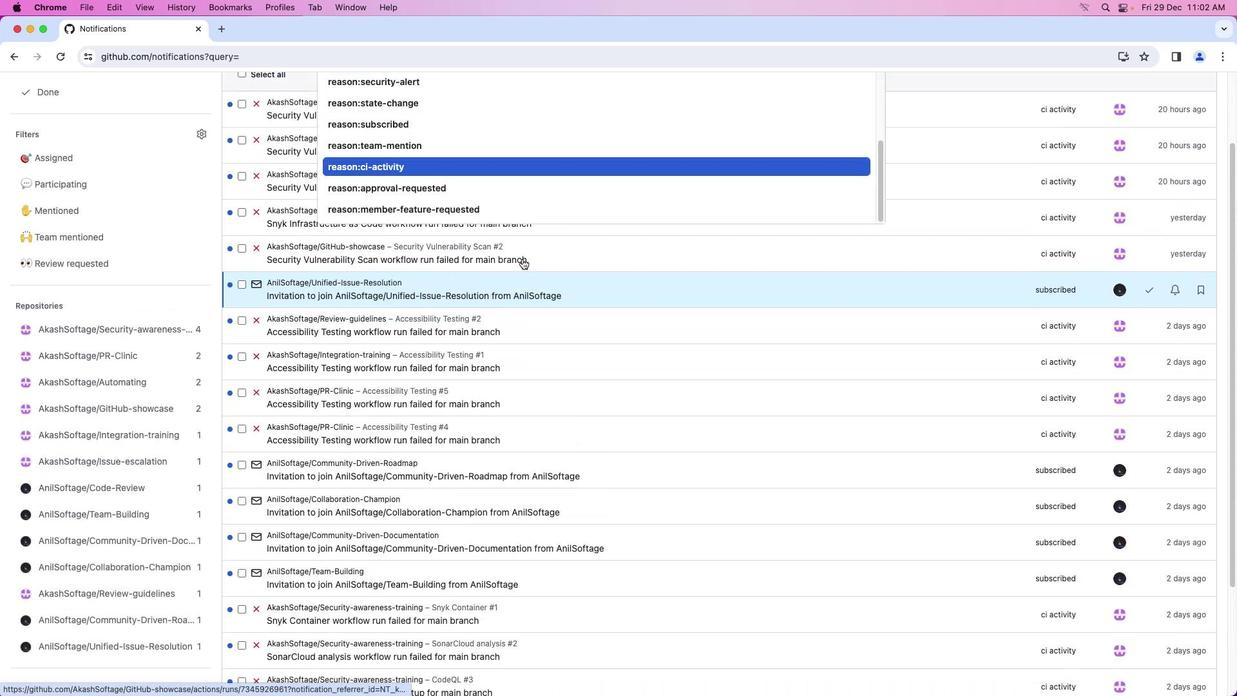 
Action: Mouse scrolled (518, 255) with delta (0, 0)
Screenshot: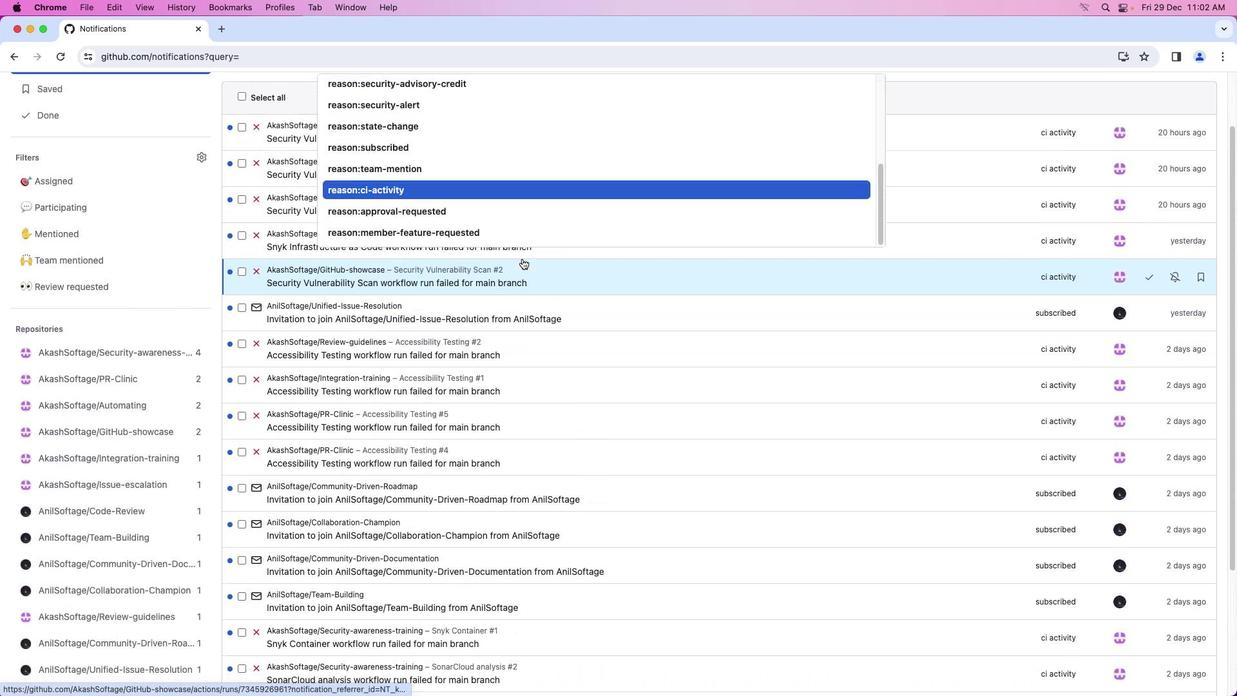 
Action: Mouse scrolled (518, 255) with delta (0, 1)
Screenshot: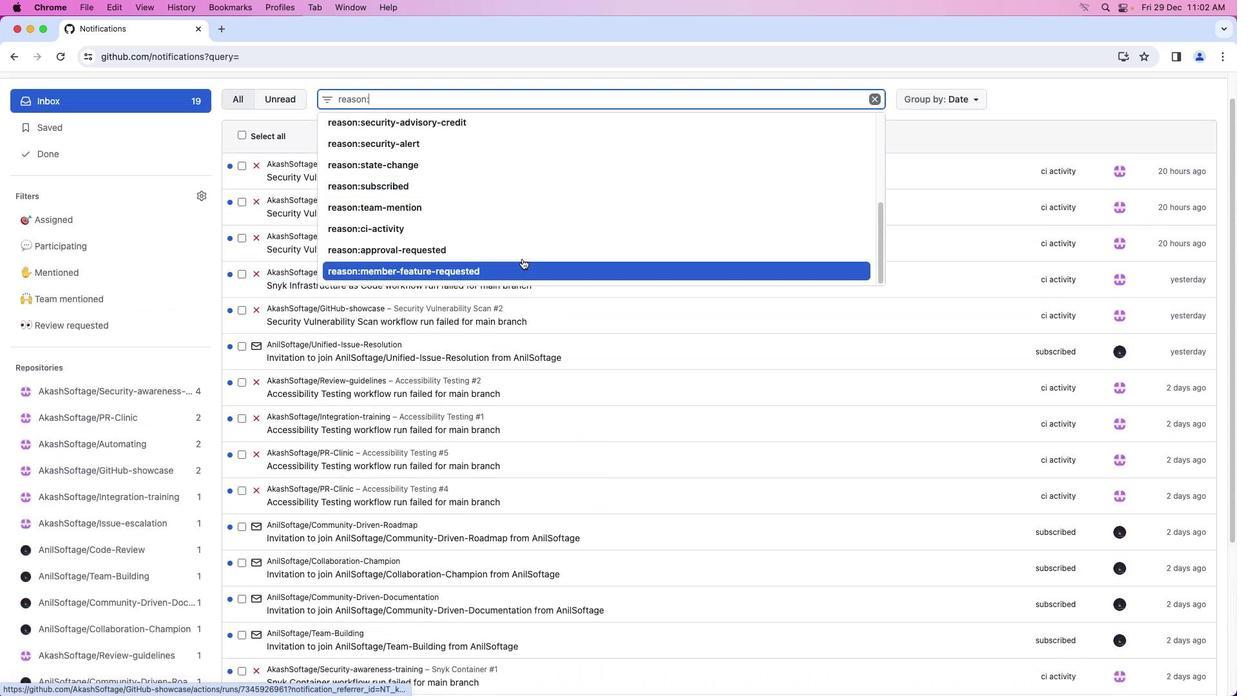 
Action: Mouse moved to (522, 257)
Screenshot: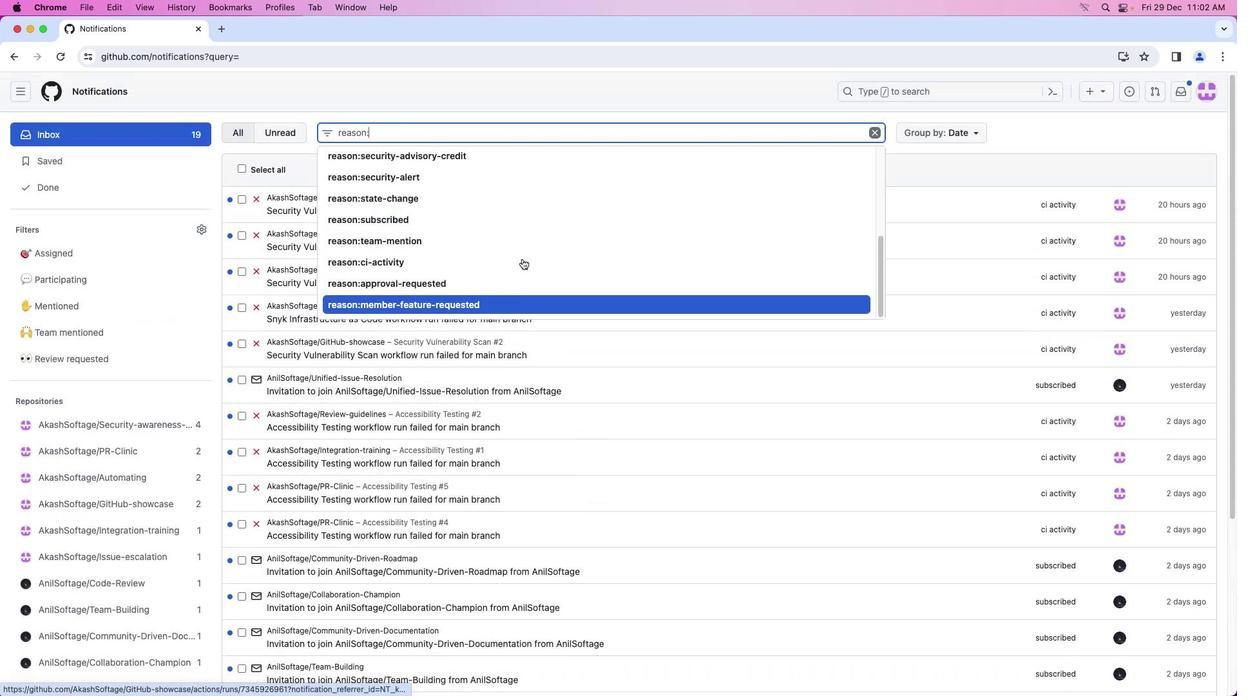 
Action: Mouse scrolled (522, 257) with delta (0, 1)
Screenshot: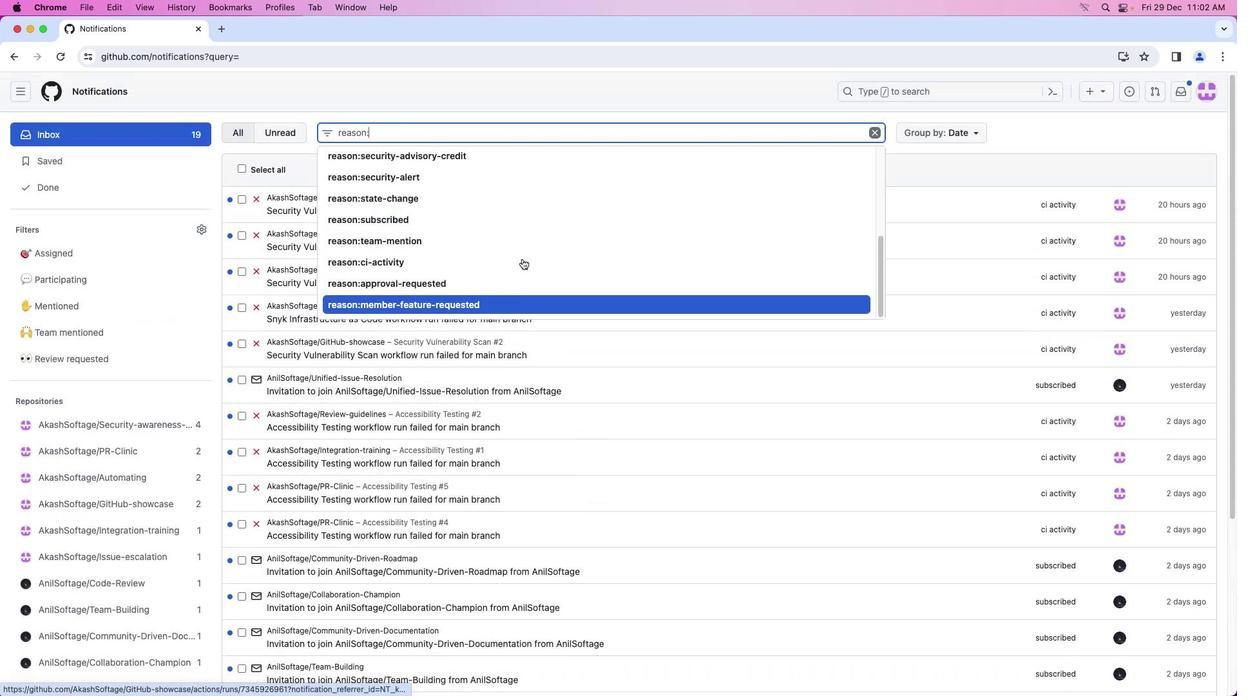 
Action: Mouse moved to (522, 257)
Screenshot: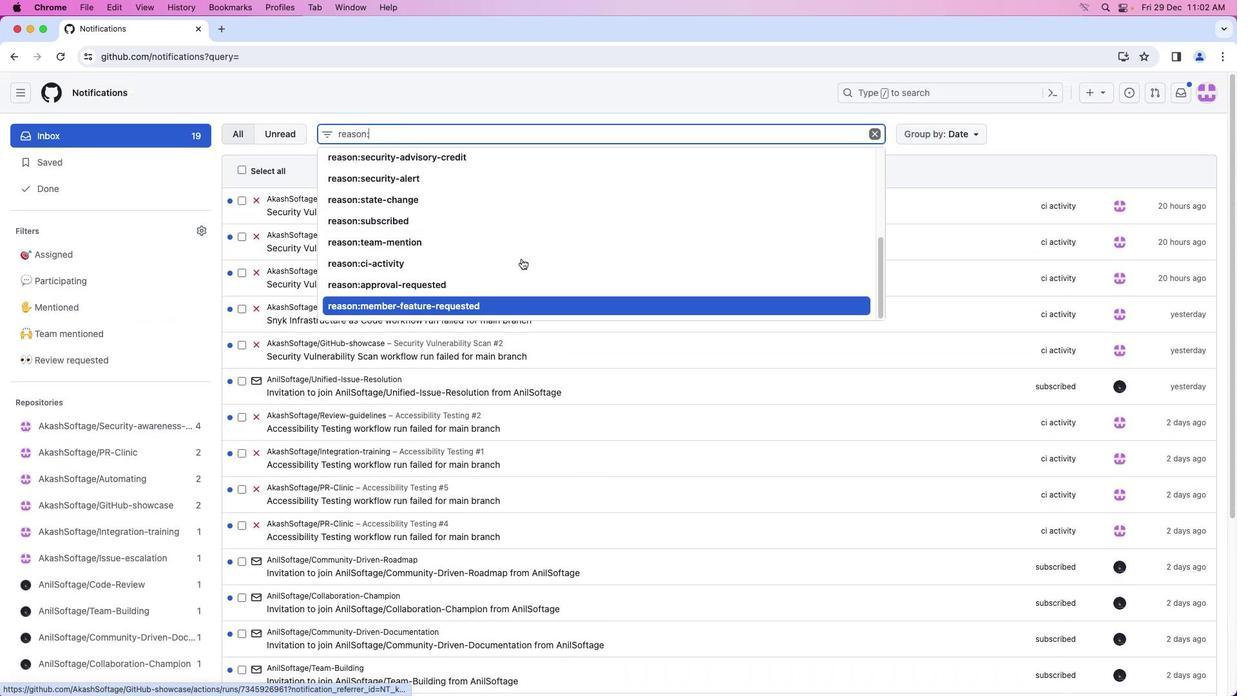 
Action: Mouse scrolled (522, 257) with delta (0, 2)
Screenshot: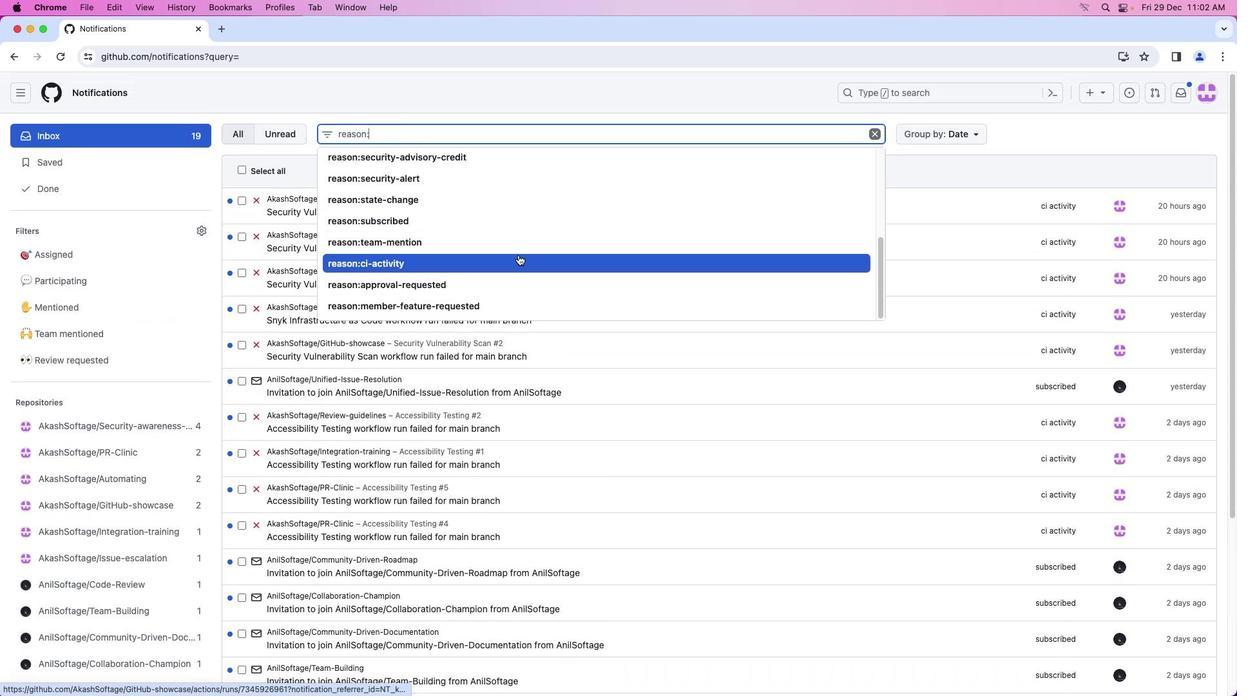 
Action: Mouse moved to (453, 246)
Screenshot: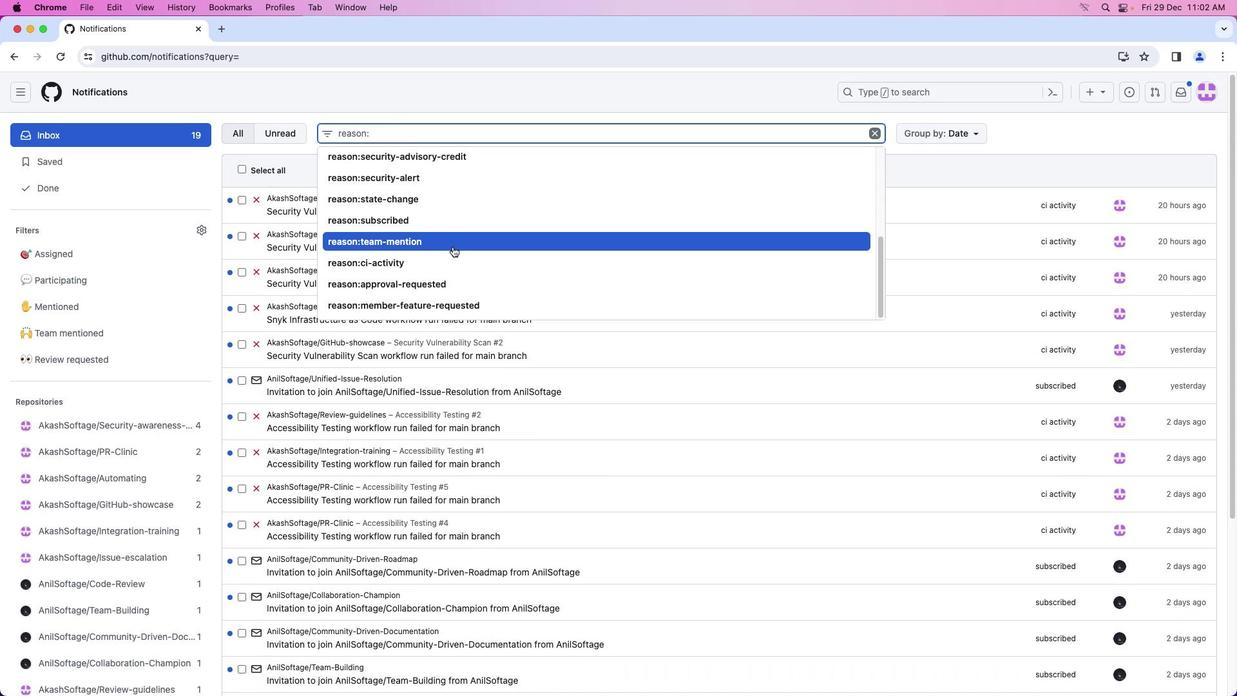 
Action: Mouse scrolled (453, 246) with delta (0, 0)
Screenshot: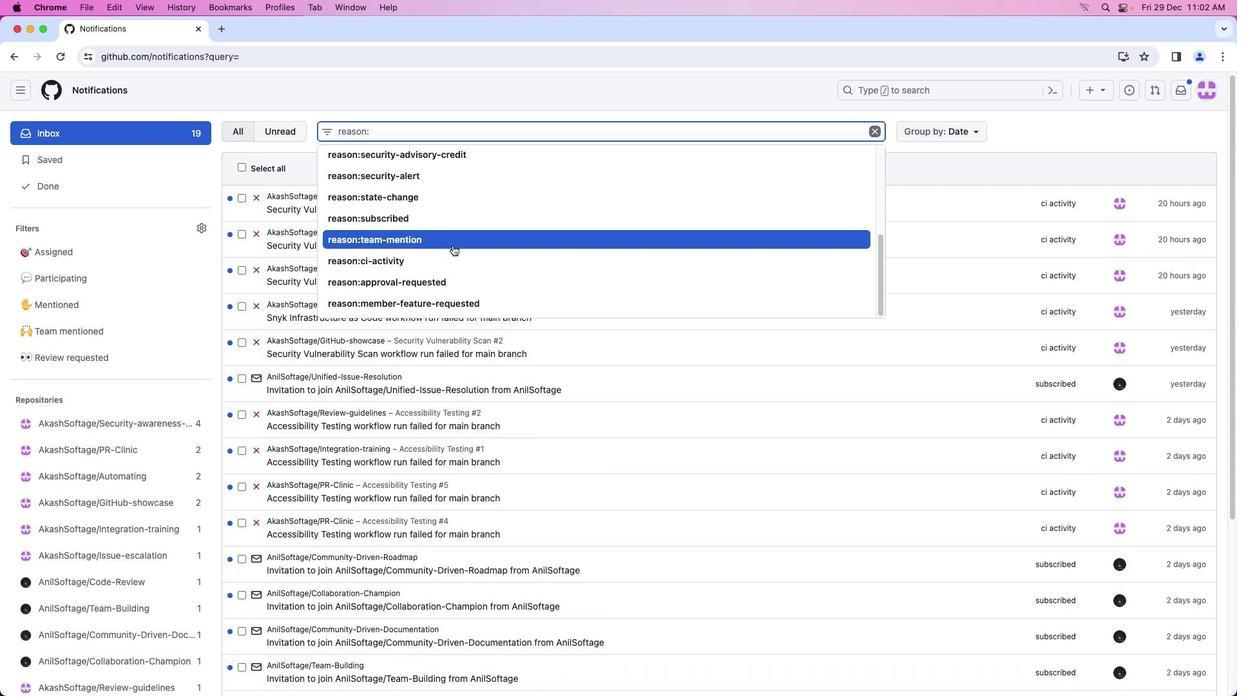
Action: Mouse moved to (387, 236)
Screenshot: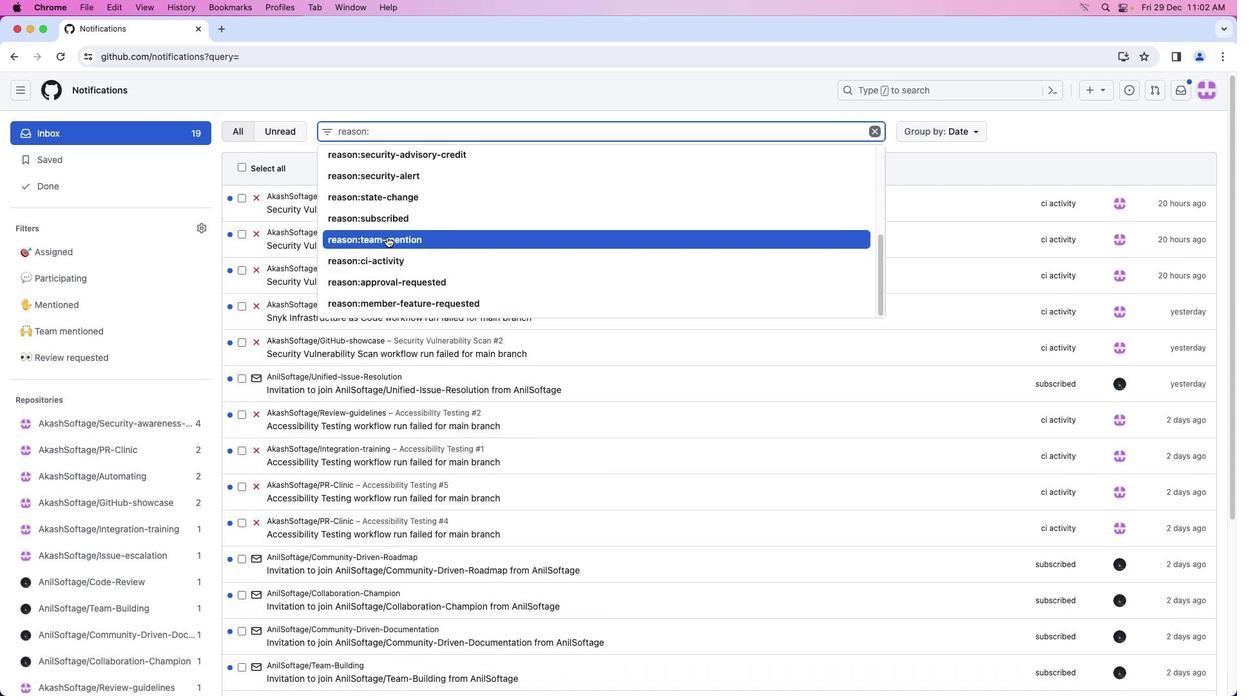
Action: Mouse pressed left at (387, 236)
Screenshot: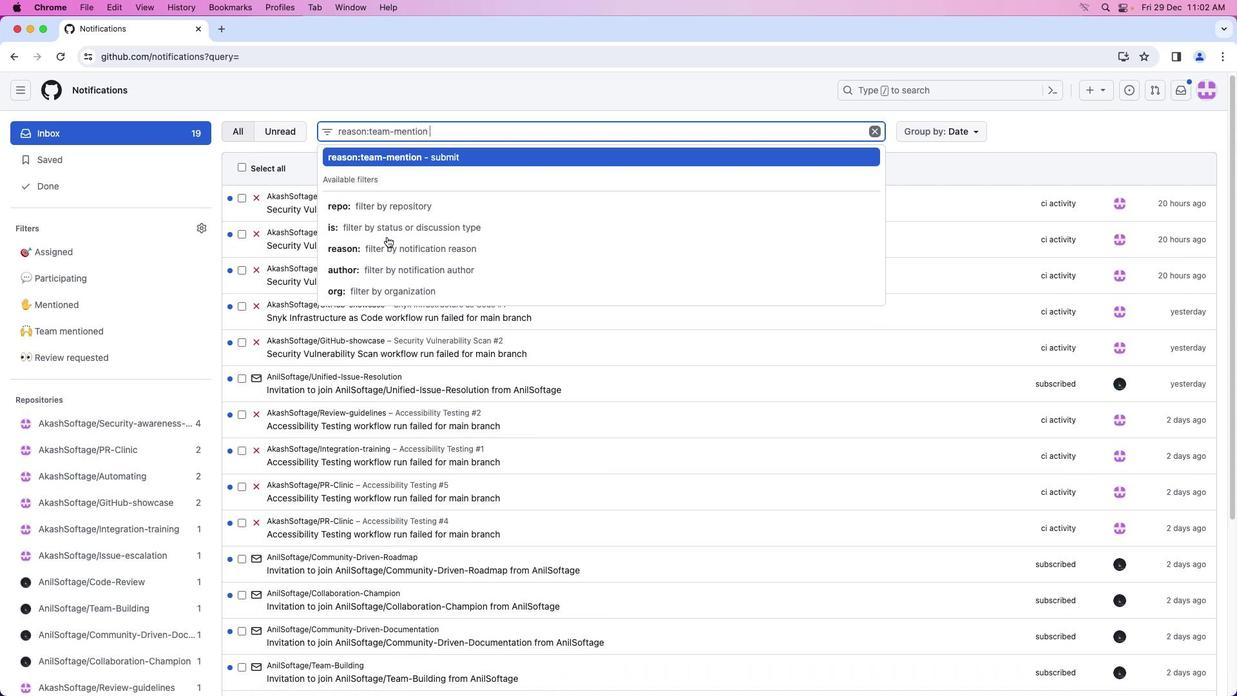 
Action: Mouse moved to (386, 234)
Screenshot: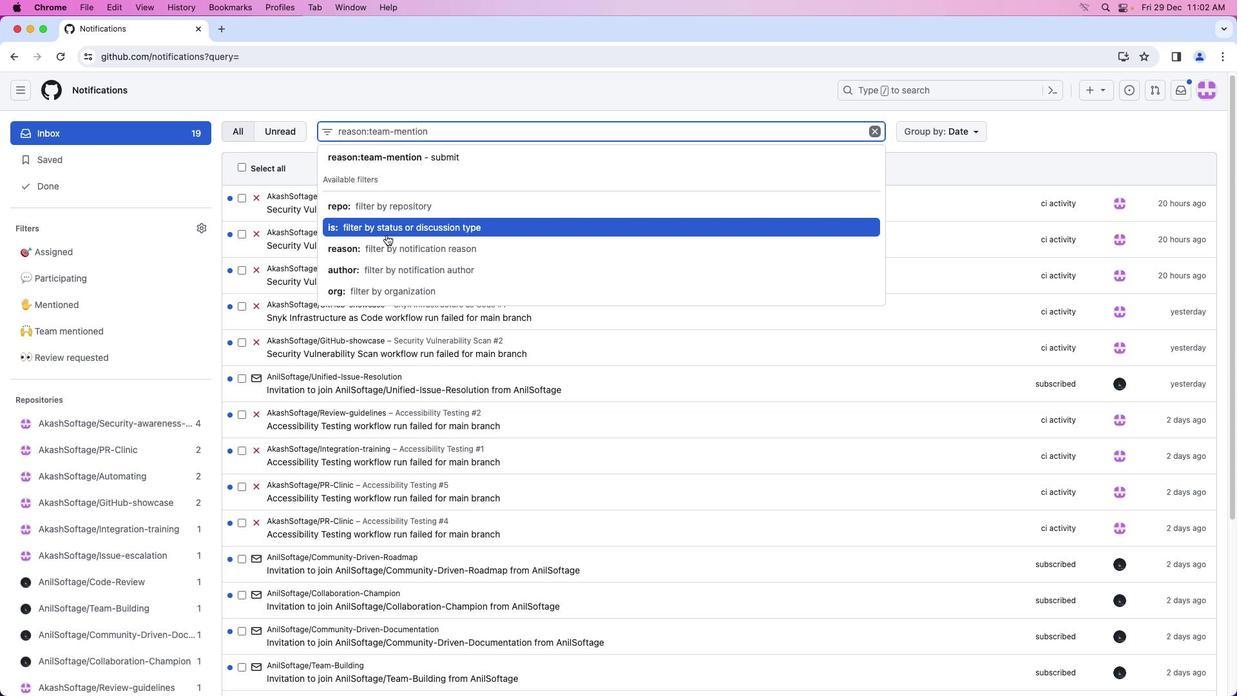 
